 Task: Add an event with the title Staff Training: Customer Service, date '2024/04/08', time 8:50 AM to 10:50 AMand add a description: Staff Training on Customer Service is a comprehensive and interactive program designed to equip employees with the skills, knowledge, and mindset necessary to deliver exceptional customer service experiences. This training focuses on building strong customer relationships, enhancing communication skills, and developing problem-solving abilities to exceed customer expectations._x000D_
_x000D_
, put the event into Yellow category . Add location for the event as: 123 Calle Serrano, Madrid, Spain, logged in from the account softage.1@softage.netand send the event invitation to softage.2@softage.net and softage.3@softage.net. Set a reminder for the event 15 minutes before
Action: Mouse moved to (97, 95)
Screenshot: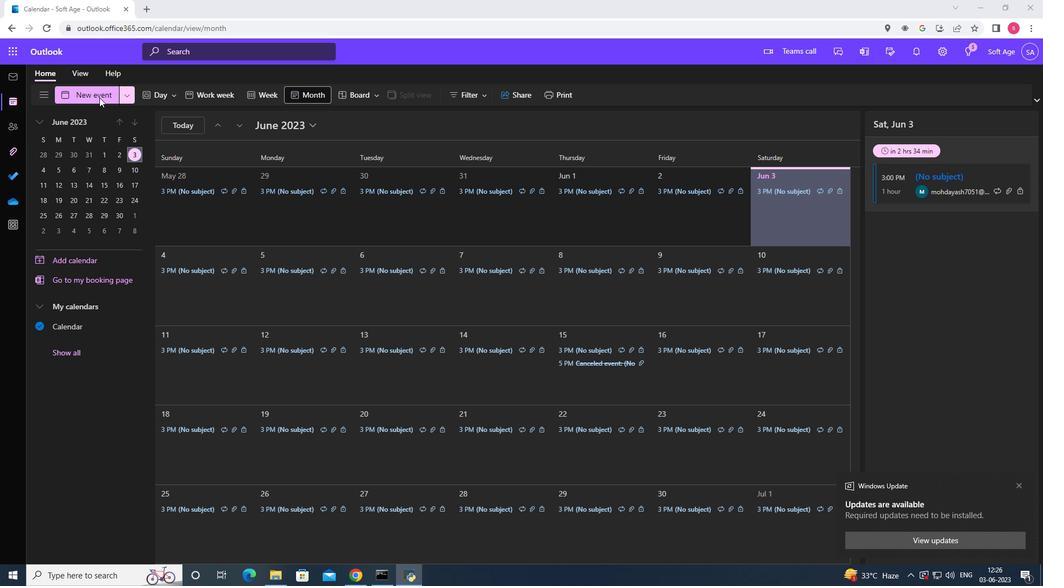 
Action: Mouse pressed left at (97, 95)
Screenshot: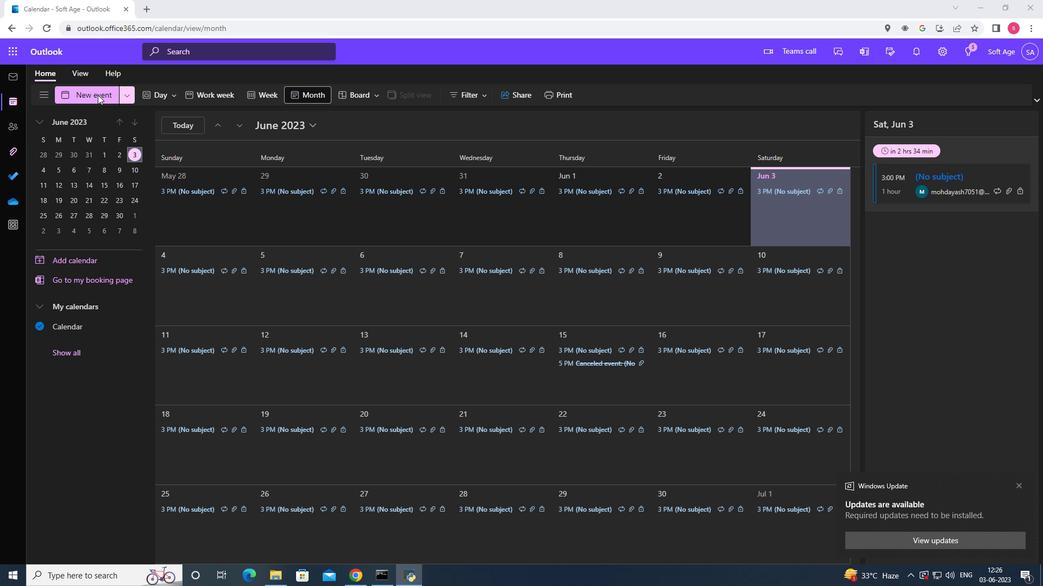 
Action: Mouse moved to (278, 164)
Screenshot: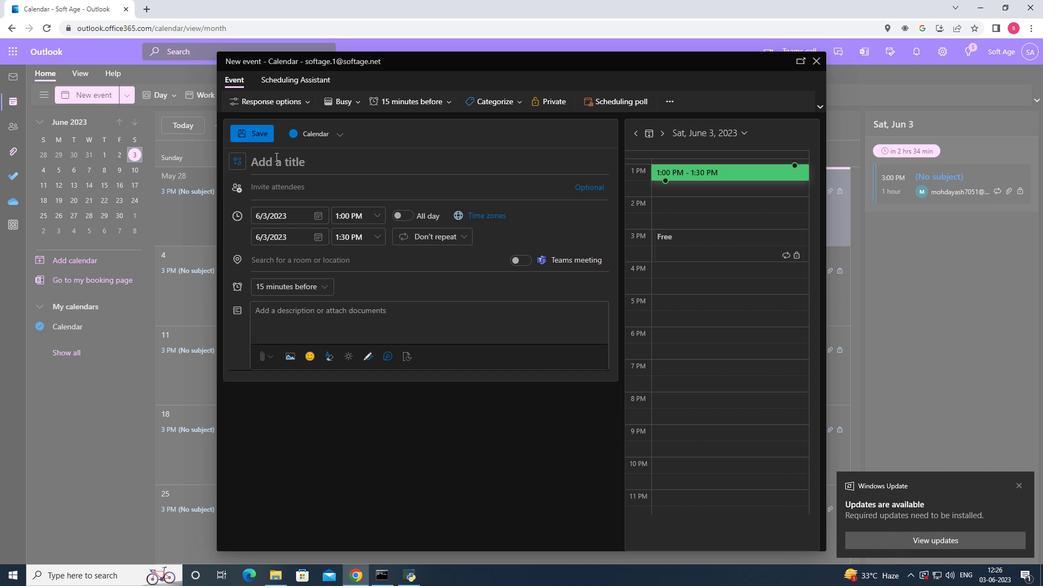 
Action: Mouse pressed left at (278, 164)
Screenshot: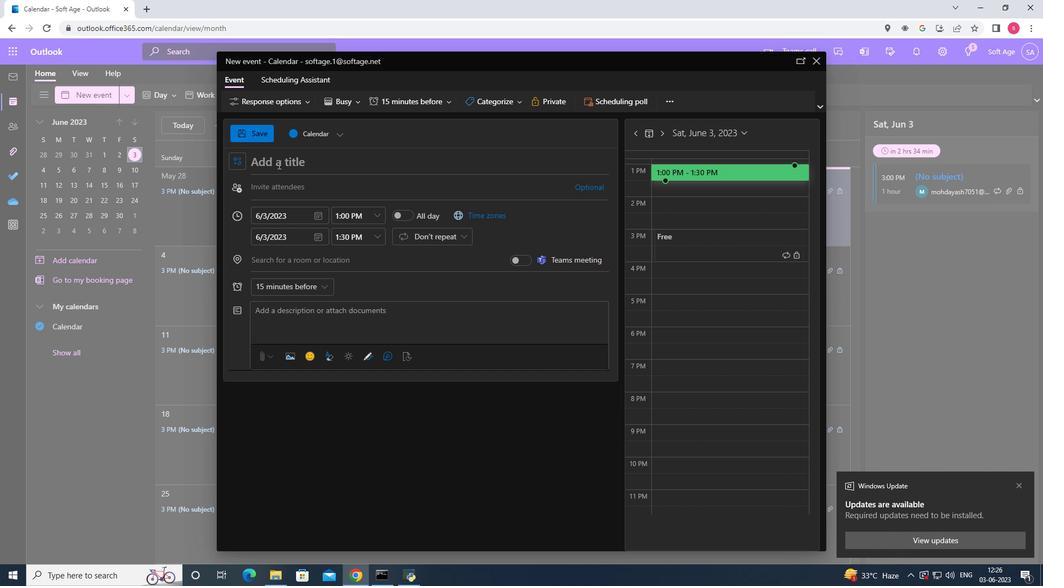 
Action: Mouse moved to (277, 166)
Screenshot: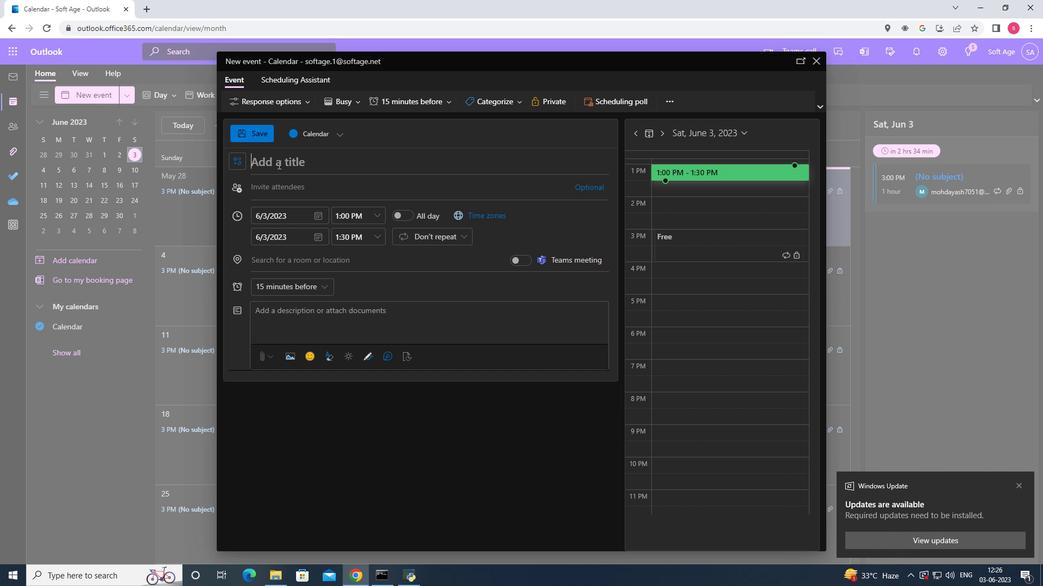 
Action: Key pressed <Key.shift><Key.shift><Key.shift>Staff<Key.space><Key.shift>Training
Screenshot: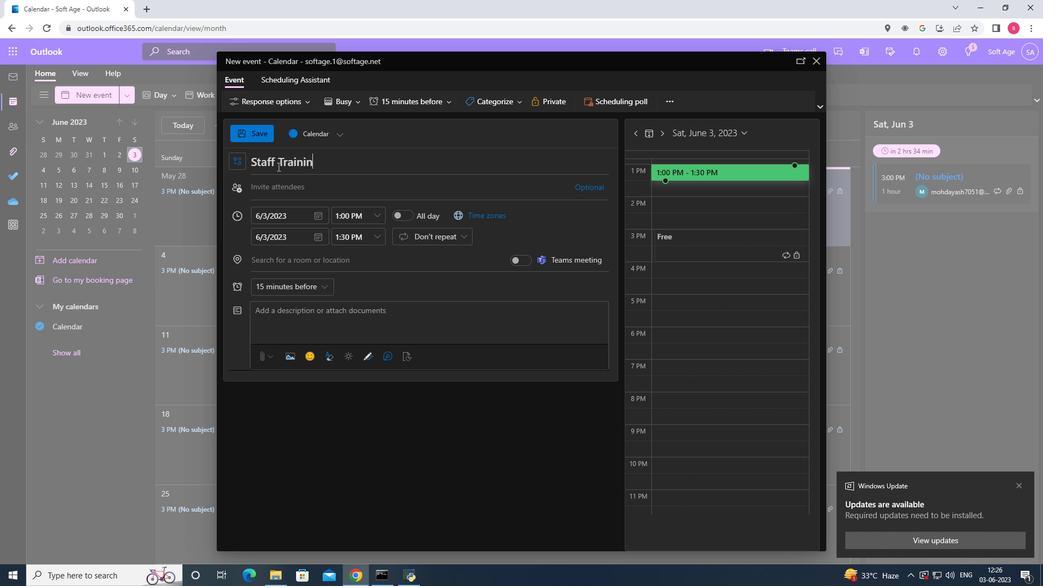 
Action: Mouse moved to (277, 166)
Screenshot: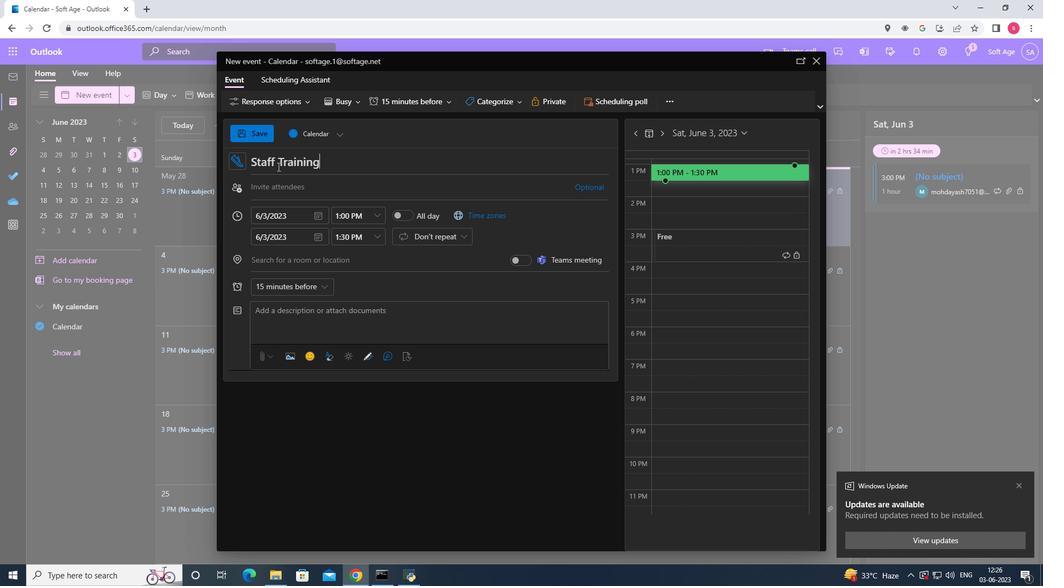 
Action: Key pressed <Key.shift>:<Key.space><Key.shift>Customer<Key.space><Key.shift>service
Screenshot: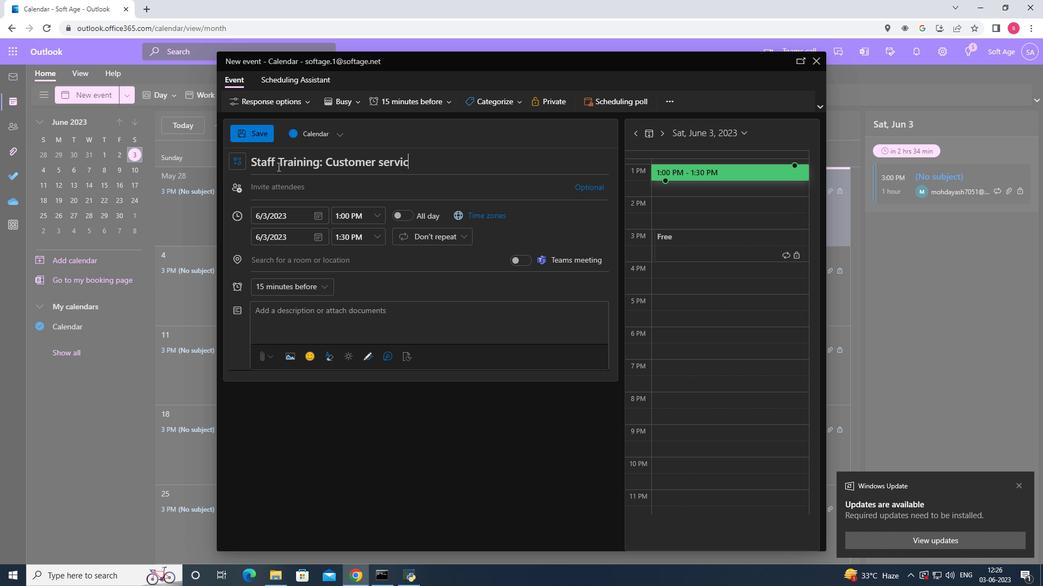 
Action: Mouse moved to (321, 212)
Screenshot: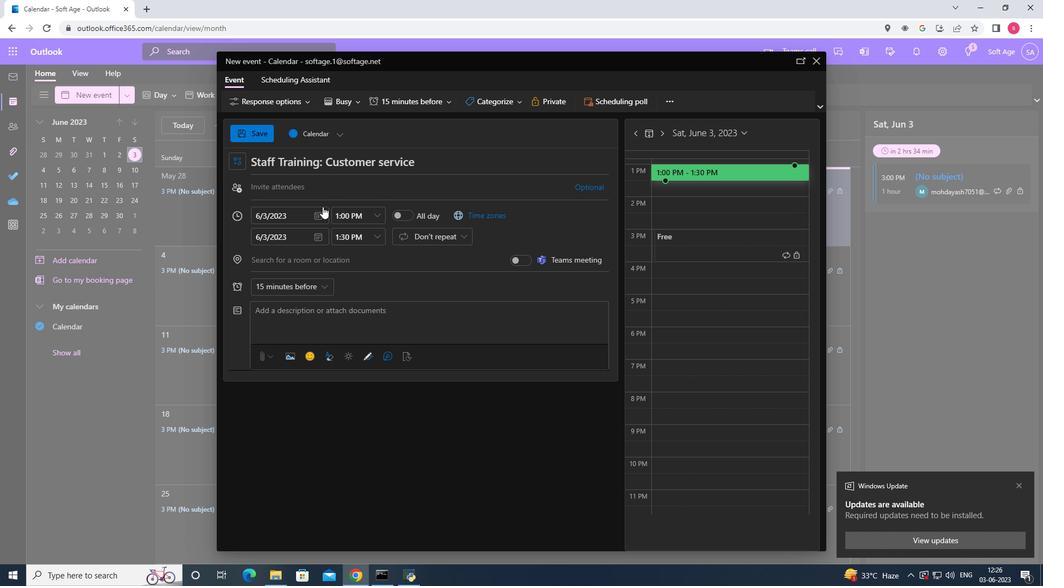 
Action: Mouse pressed left at (321, 212)
Screenshot: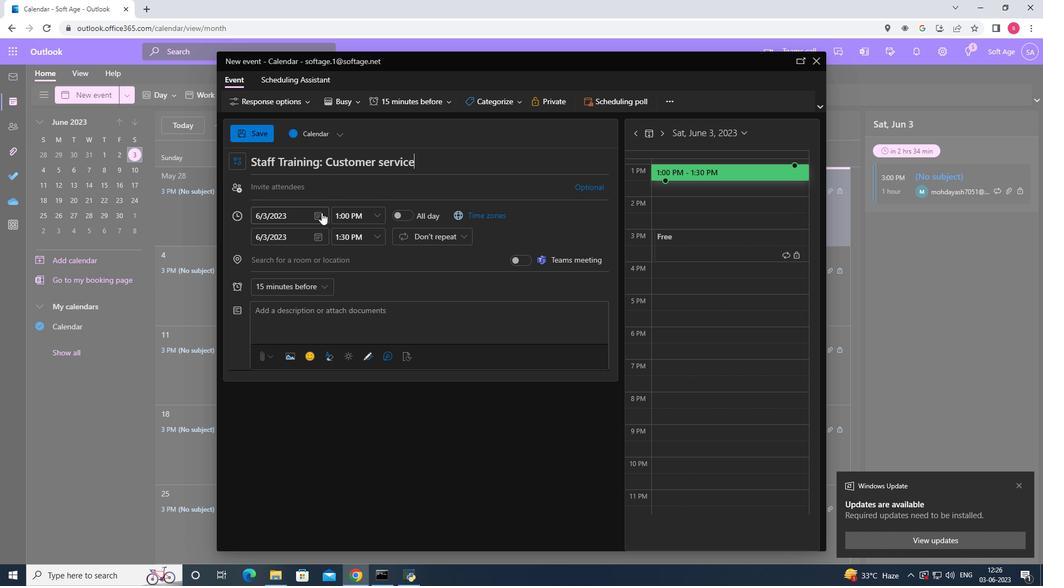 
Action: Mouse moved to (354, 238)
Screenshot: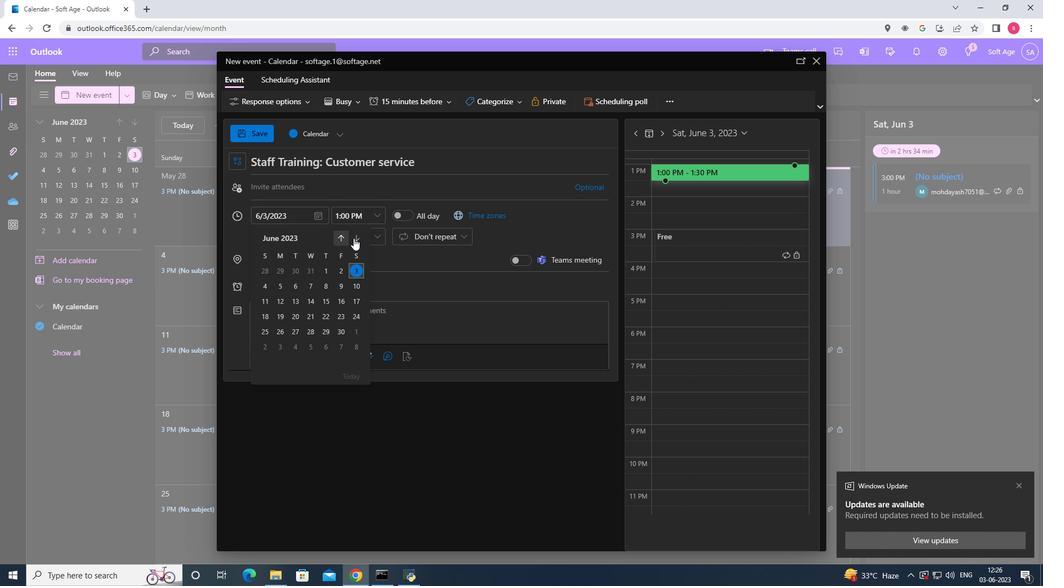 
Action: Mouse pressed left at (354, 238)
Screenshot: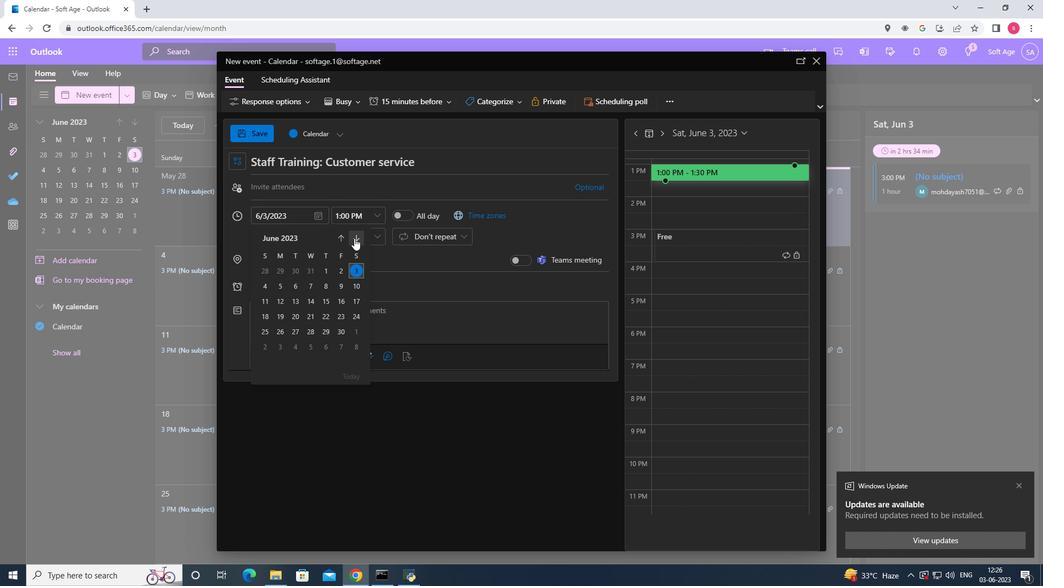 
Action: Mouse pressed left at (354, 238)
Screenshot: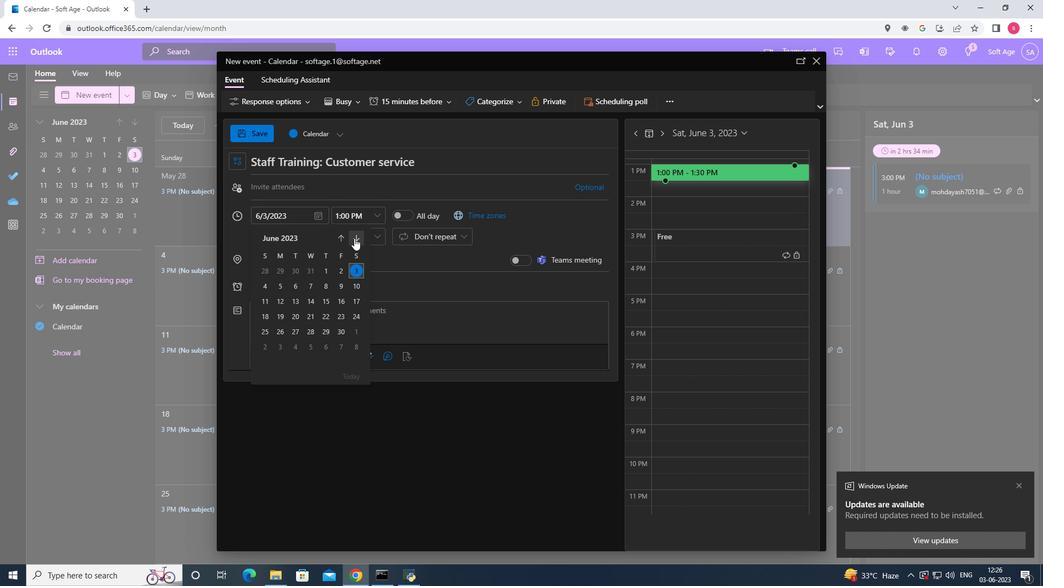 
Action: Mouse pressed left at (354, 238)
Screenshot: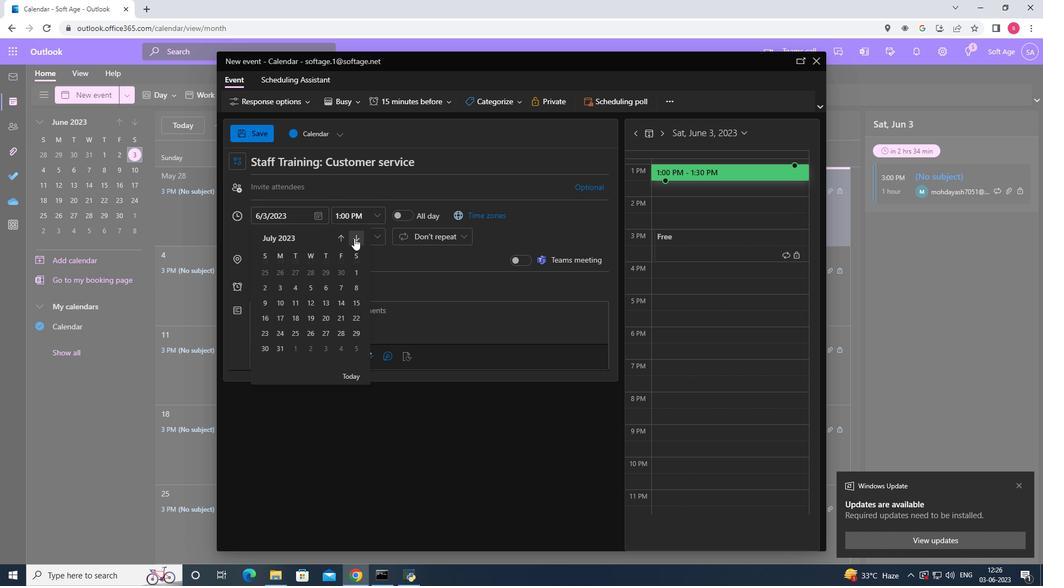 
Action: Mouse moved to (354, 238)
Screenshot: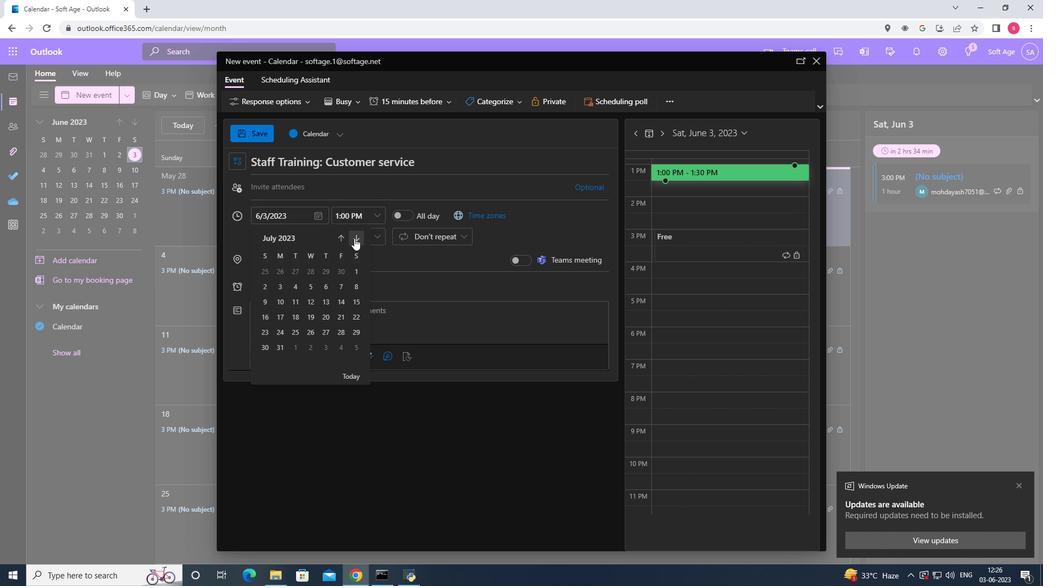 
Action: Mouse pressed left at (354, 238)
Screenshot: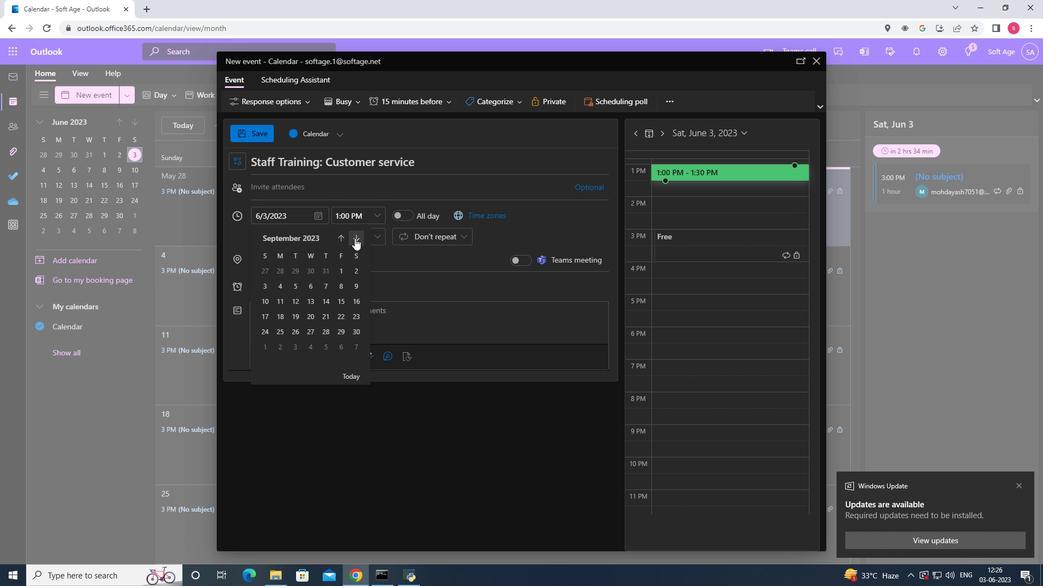 
Action: Mouse pressed left at (354, 238)
Screenshot: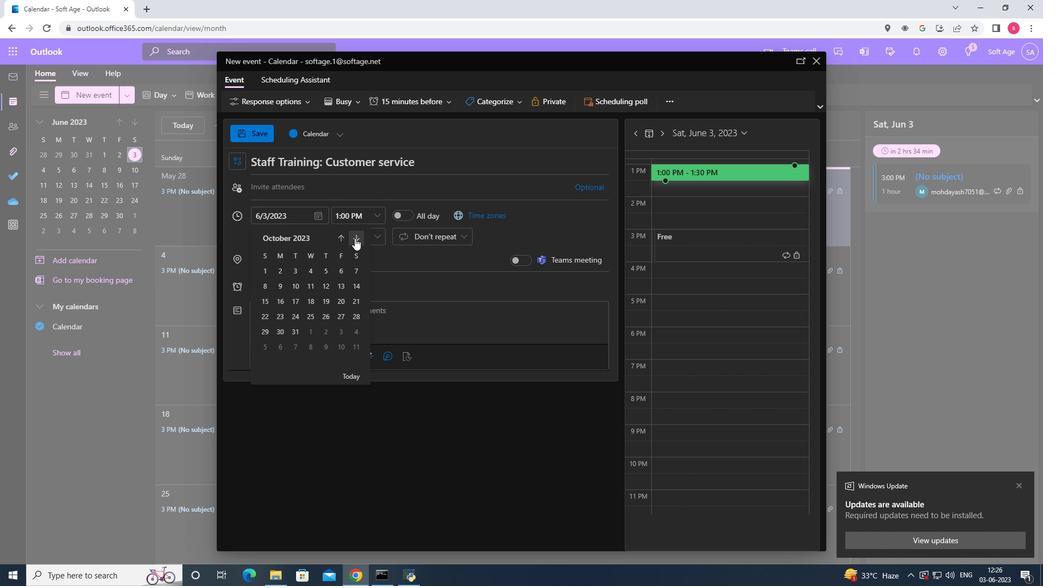 
Action: Mouse pressed left at (354, 238)
Screenshot: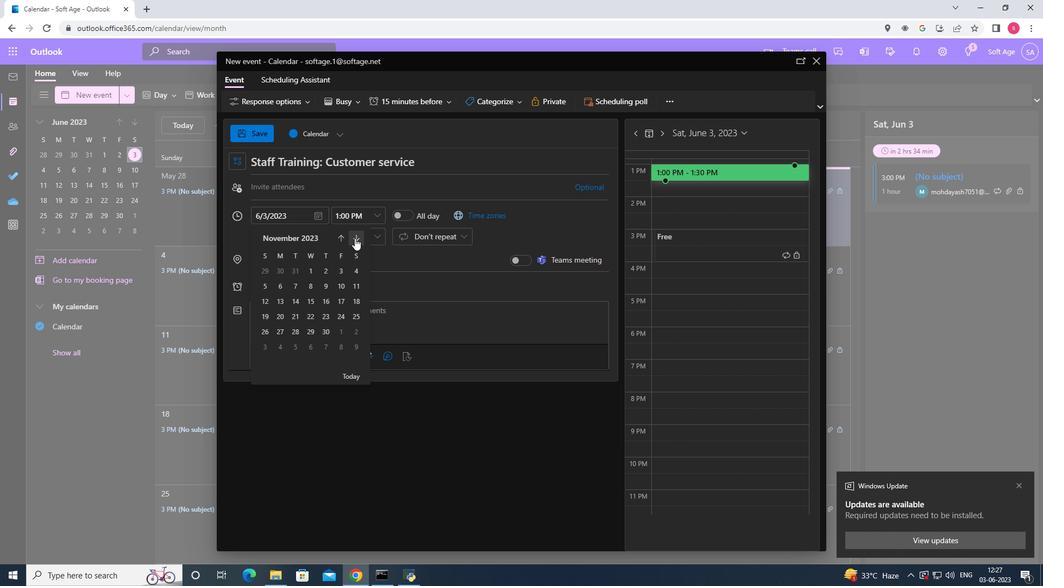 
Action: Mouse pressed left at (354, 238)
Screenshot: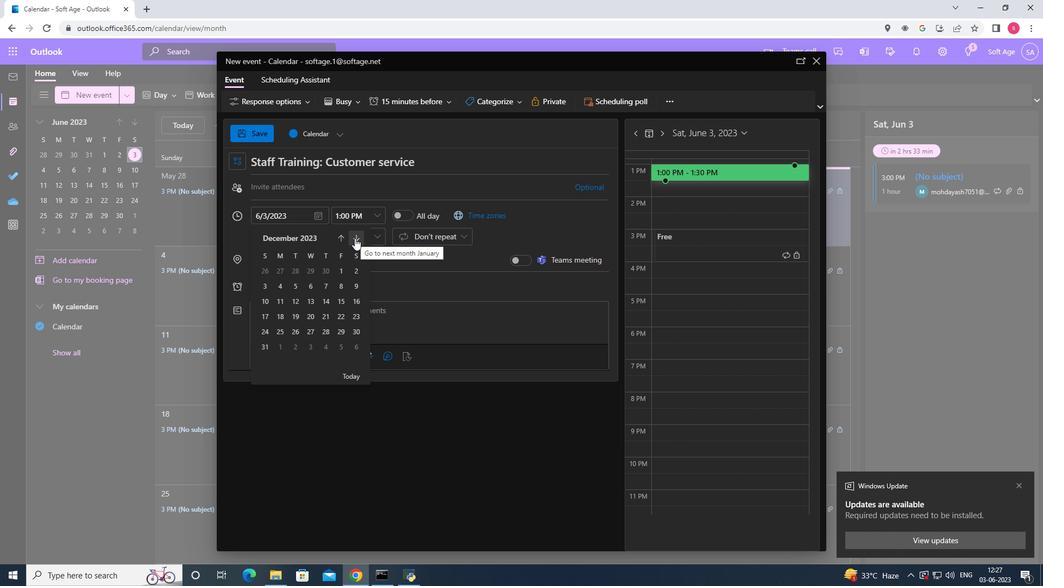 
Action: Mouse pressed left at (354, 238)
Screenshot: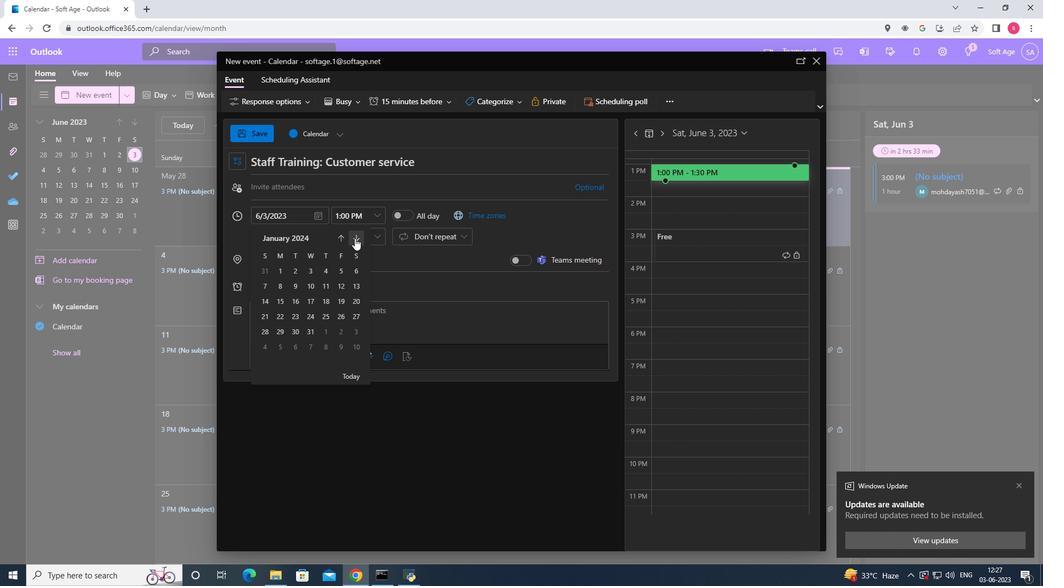 
Action: Mouse pressed left at (354, 238)
Screenshot: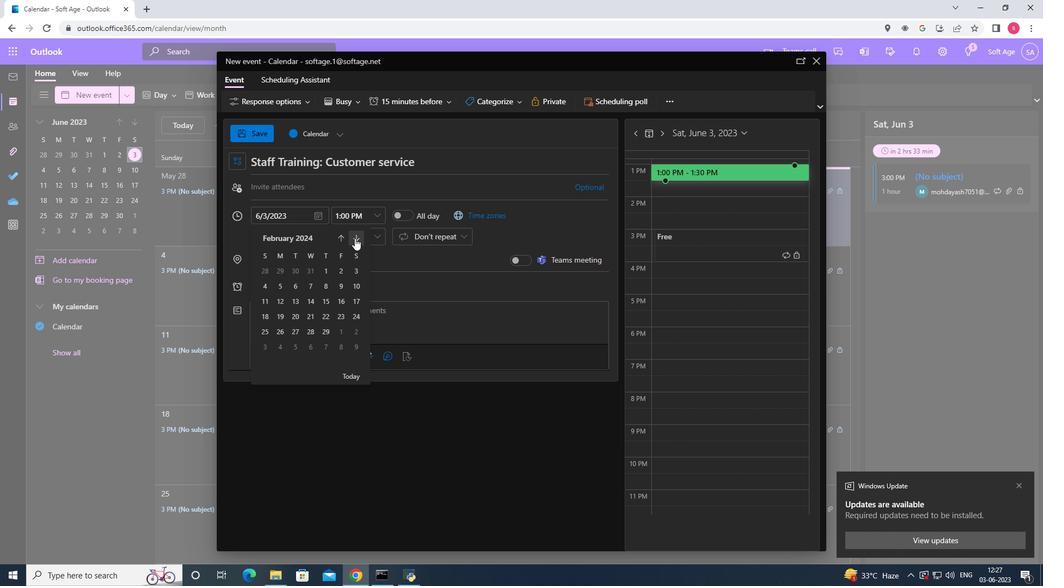 
Action: Mouse pressed left at (354, 238)
Screenshot: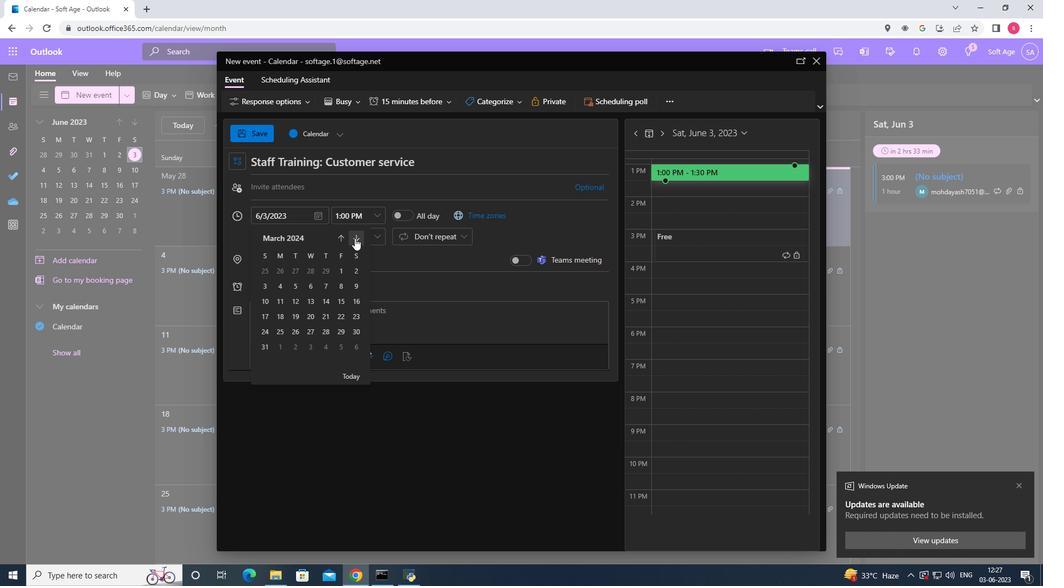 
Action: Mouse moved to (277, 284)
Screenshot: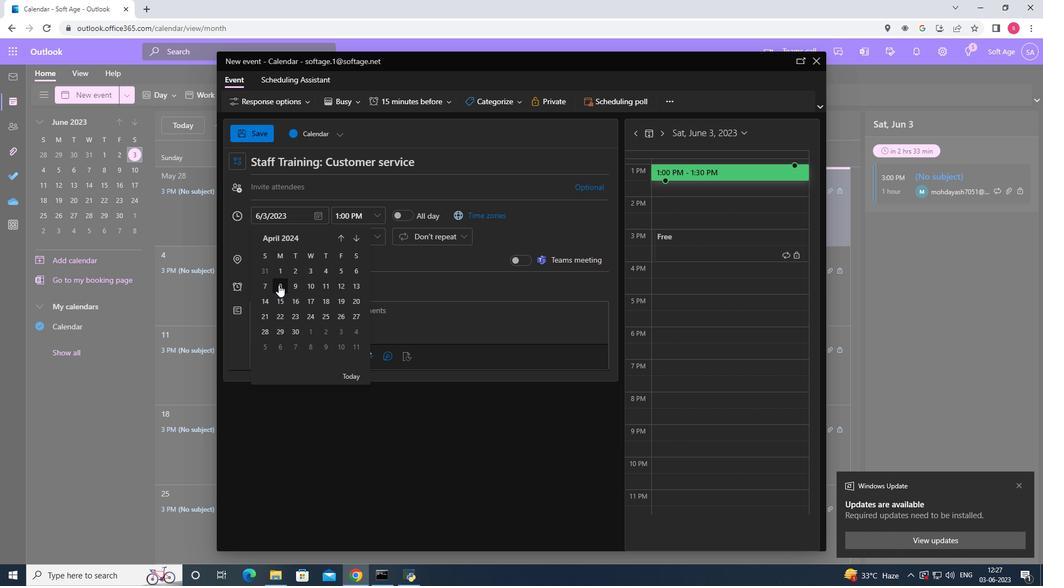 
Action: Mouse pressed left at (277, 284)
Screenshot: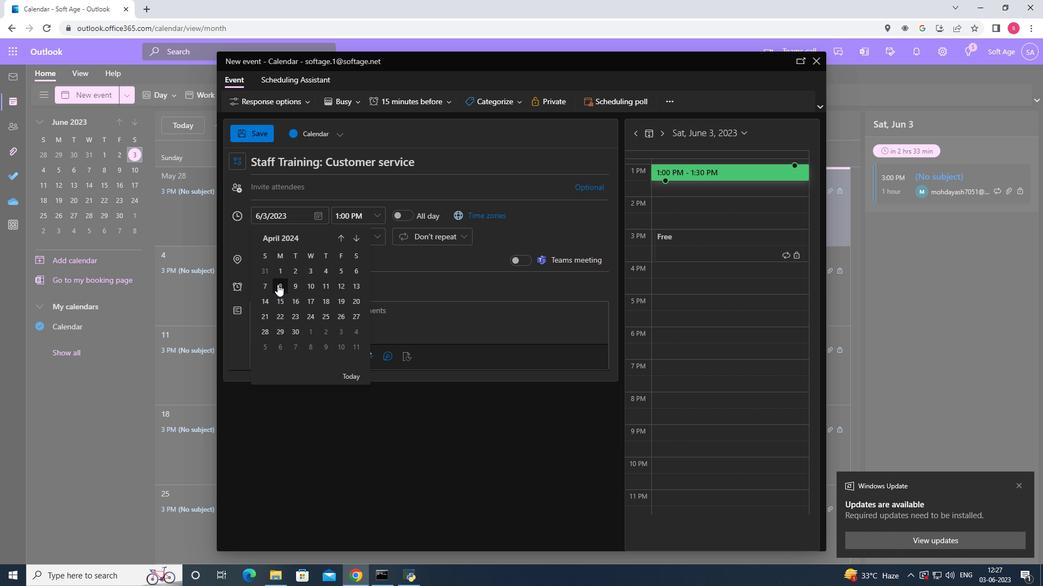 
Action: Mouse moved to (381, 218)
Screenshot: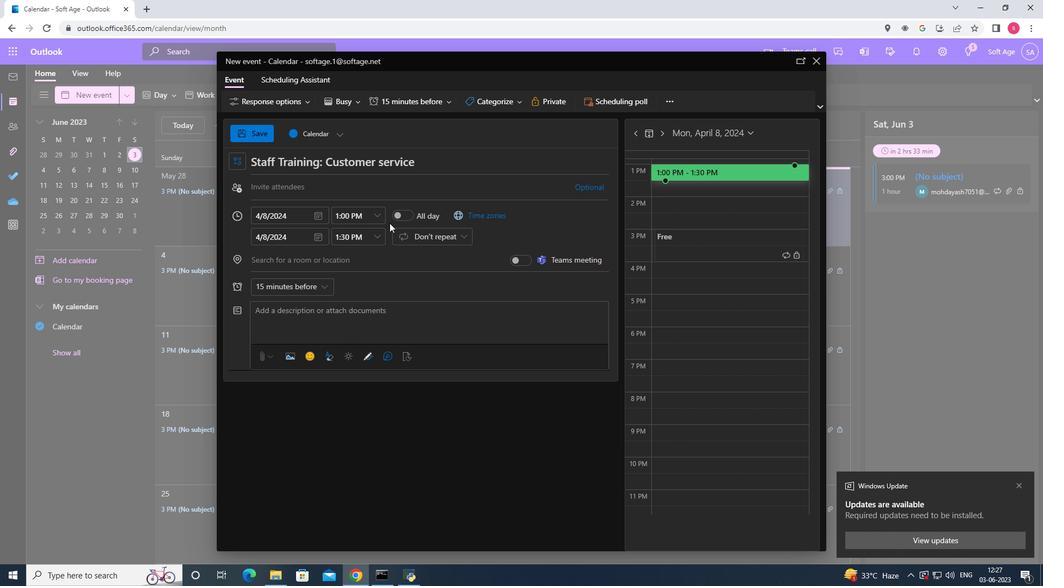 
Action: Mouse pressed left at (381, 218)
Screenshot: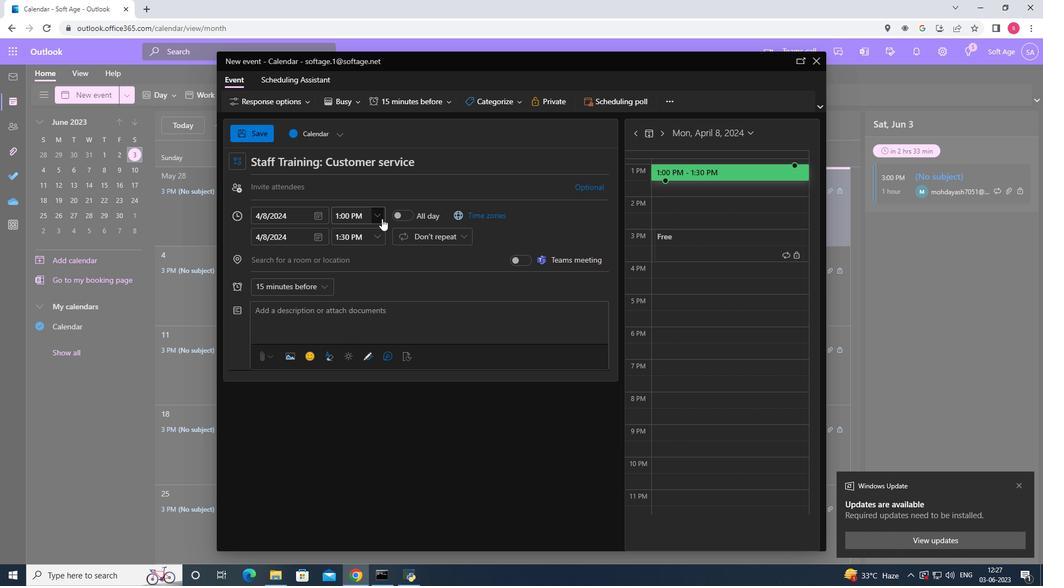 
Action: Mouse moved to (388, 230)
Screenshot: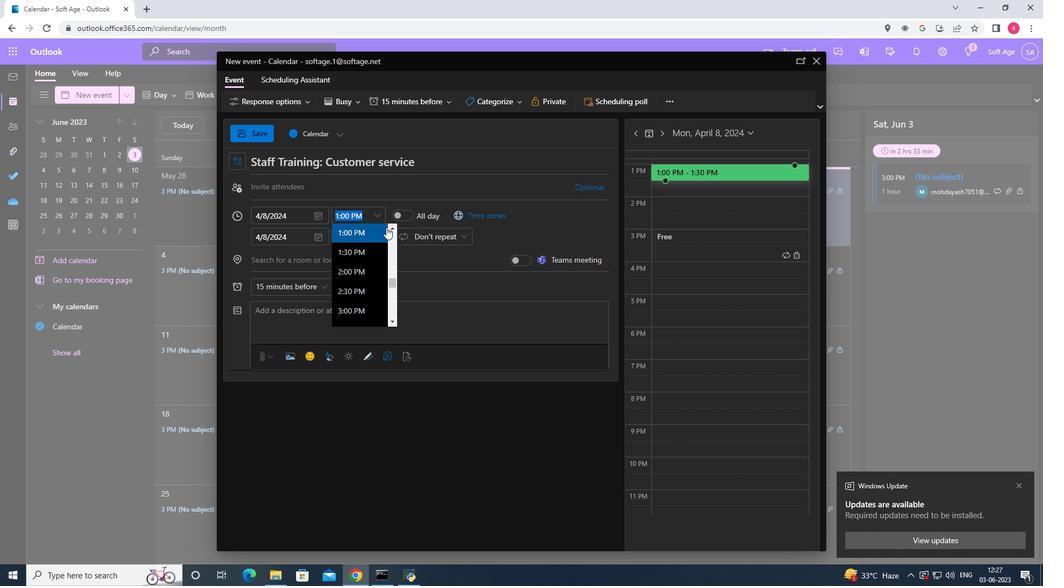 
Action: Mouse pressed left at (388, 230)
Screenshot: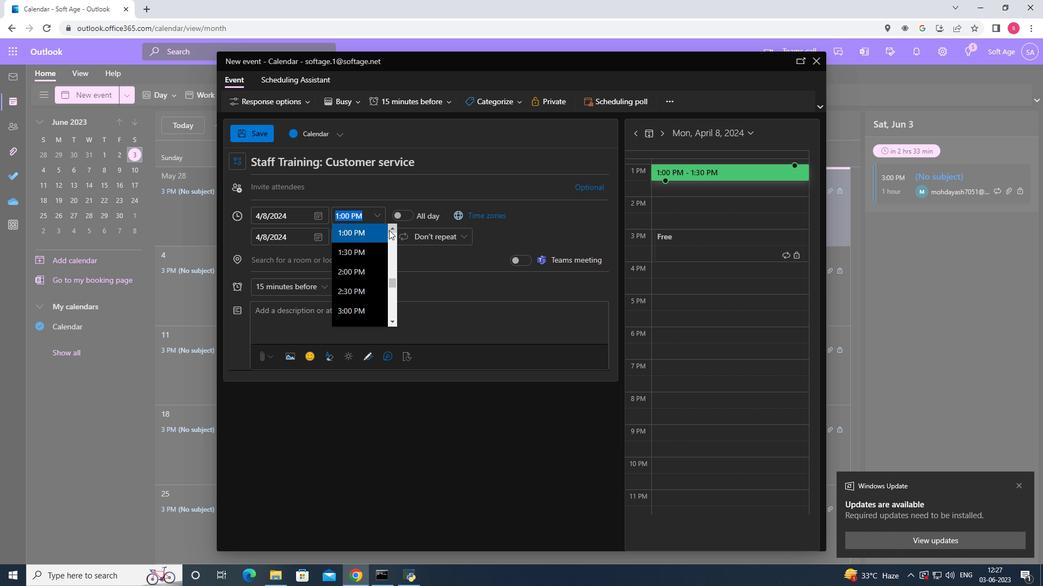 
Action: Mouse pressed left at (388, 230)
Screenshot: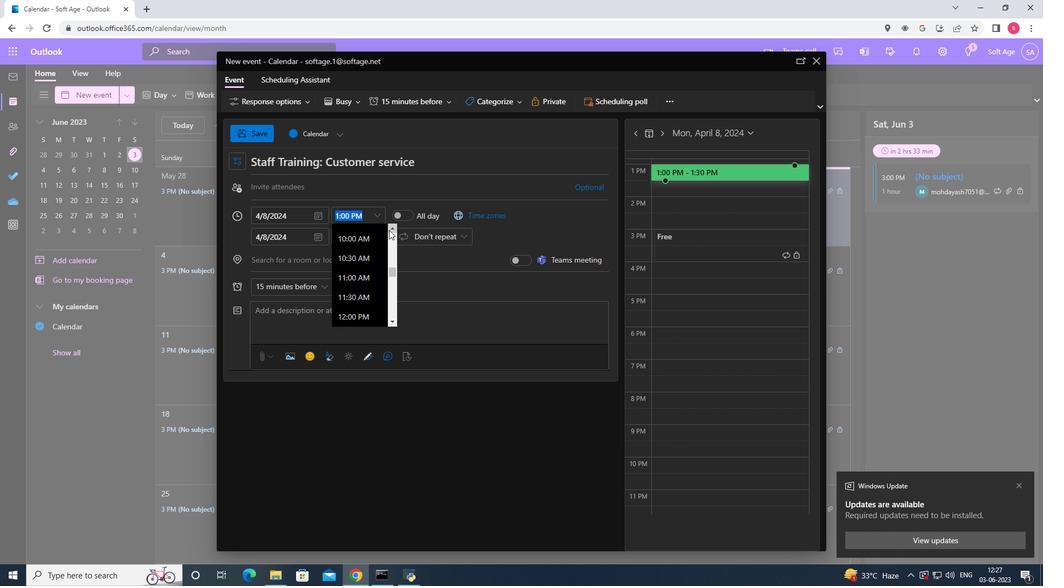 
Action: Mouse moved to (340, 271)
Screenshot: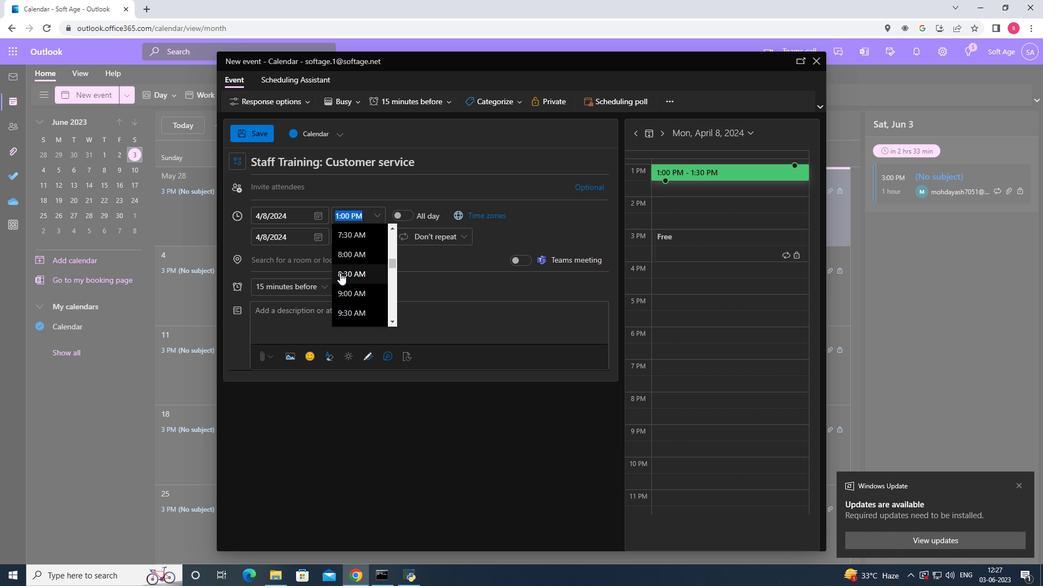 
Action: Mouse pressed left at (340, 271)
Screenshot: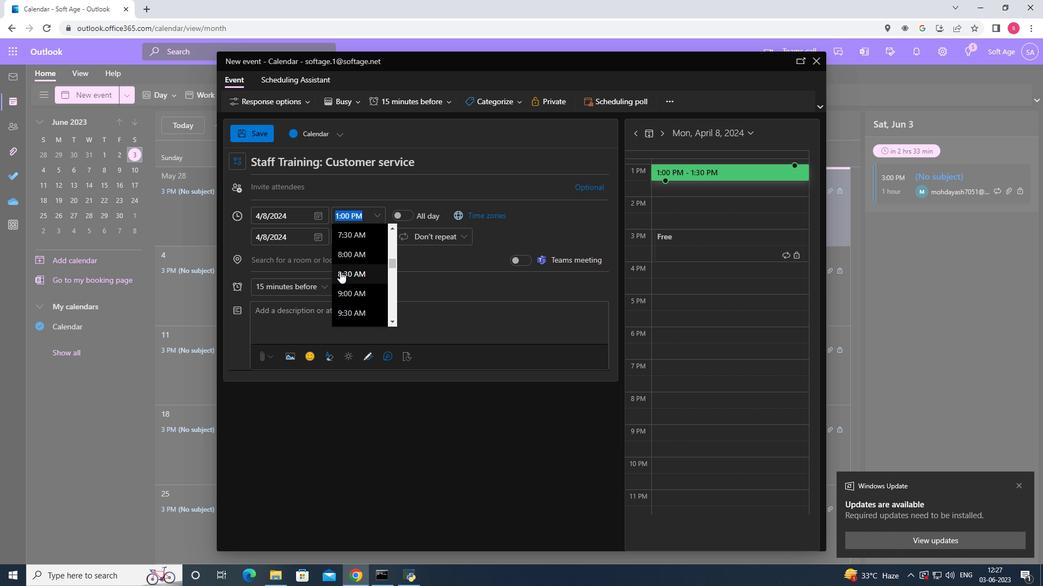 
Action: Mouse moved to (343, 218)
Screenshot: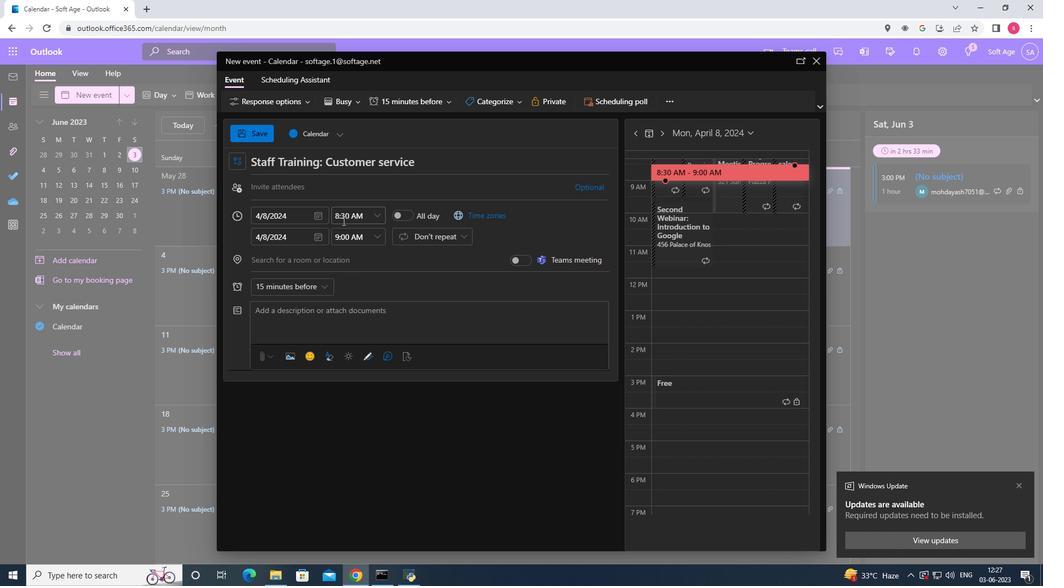 
Action: Mouse pressed left at (343, 218)
Screenshot: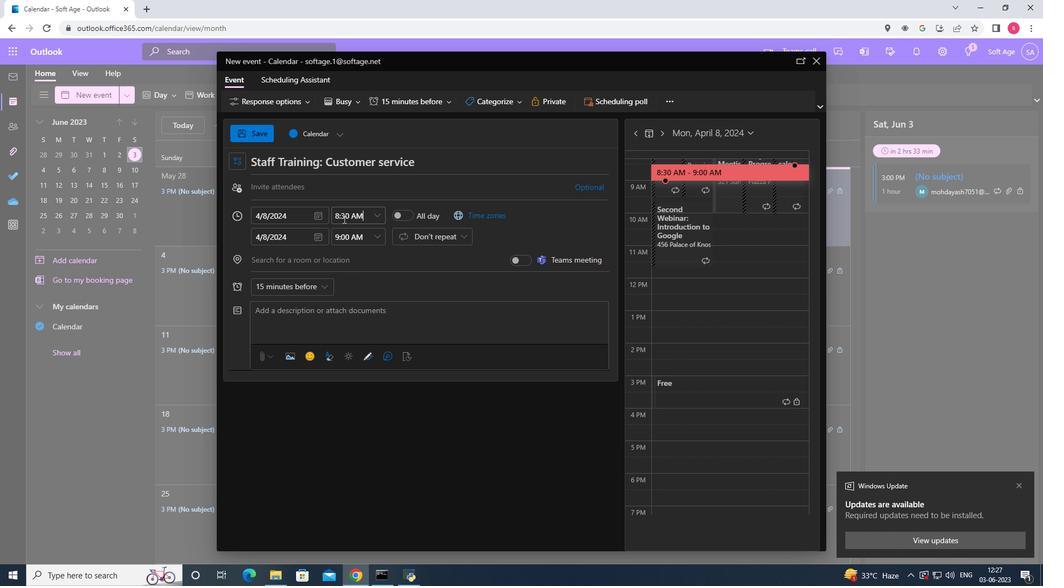 
Action: Key pressed <Key.backspace>6<Key.backspace>5
Screenshot: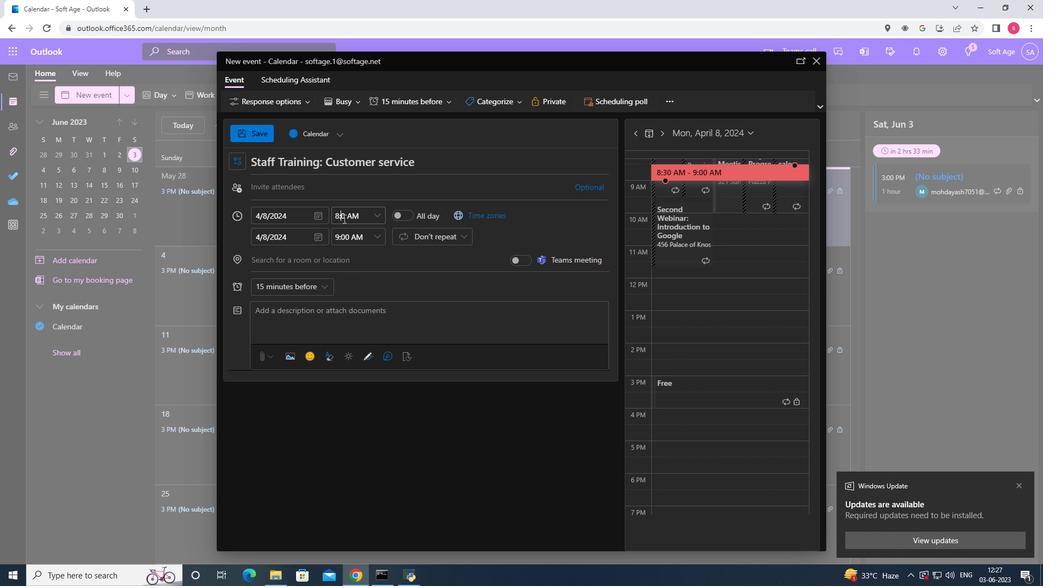 
Action: Mouse moved to (374, 237)
Screenshot: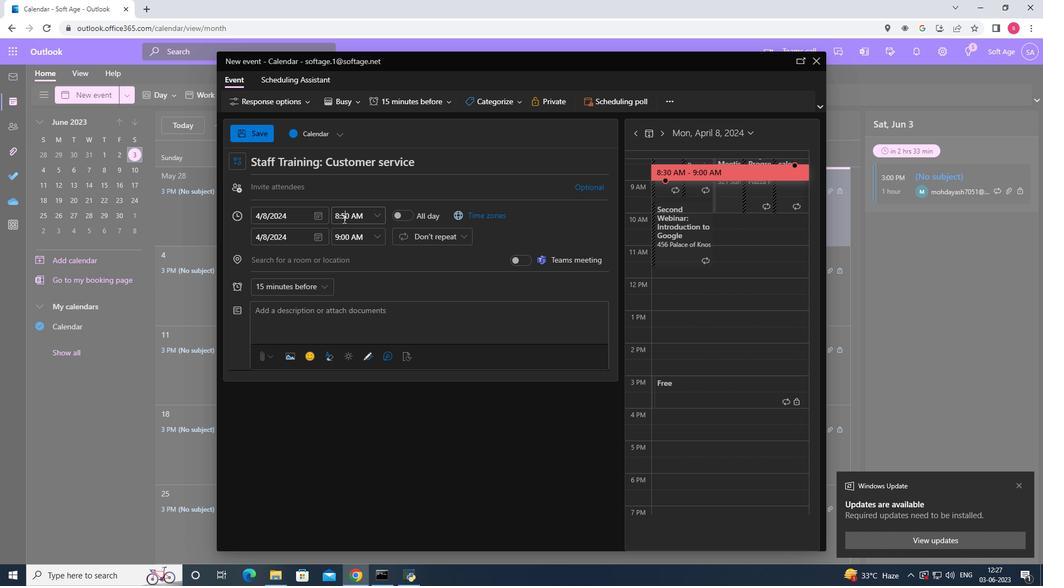 
Action: Mouse pressed left at (374, 237)
Screenshot: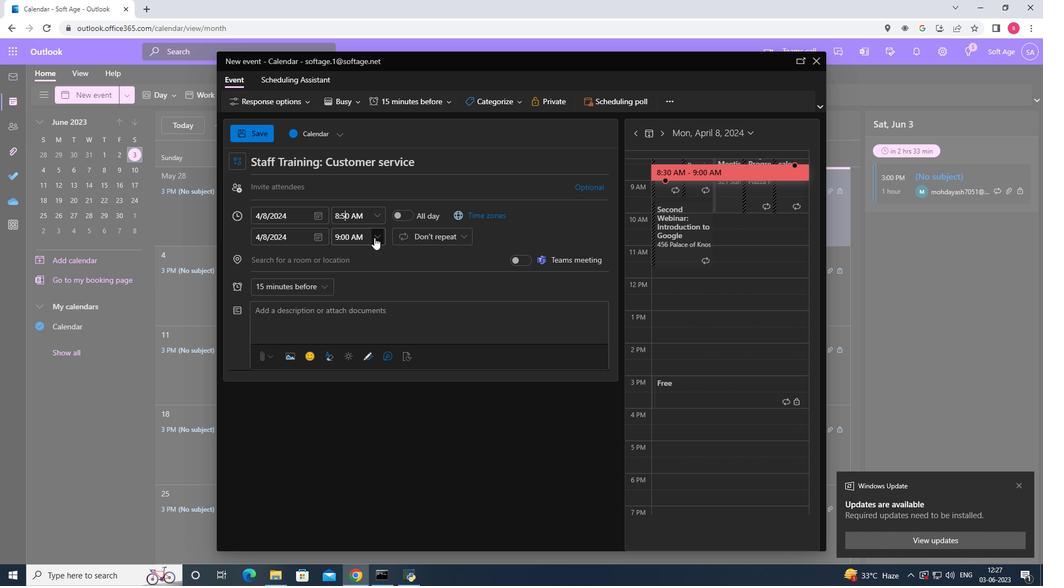 
Action: Mouse moved to (373, 311)
Screenshot: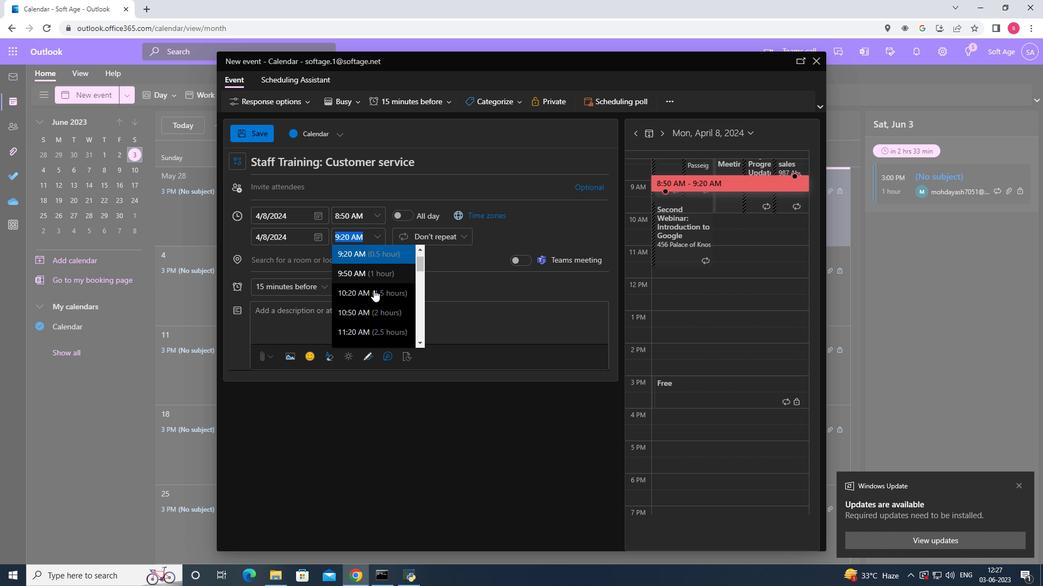 
Action: Mouse pressed left at (373, 311)
Screenshot: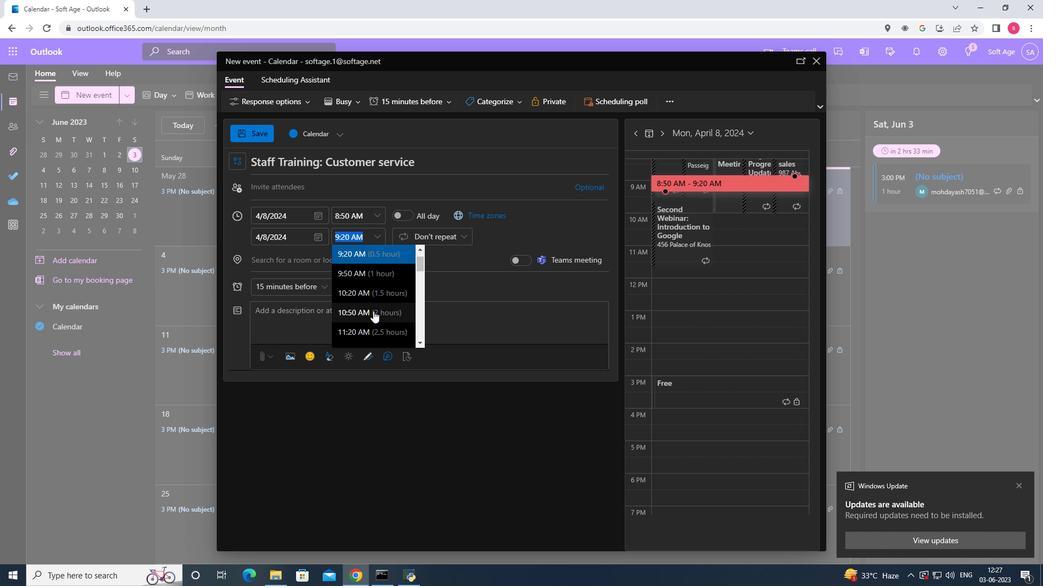 
Action: Mouse moved to (296, 316)
Screenshot: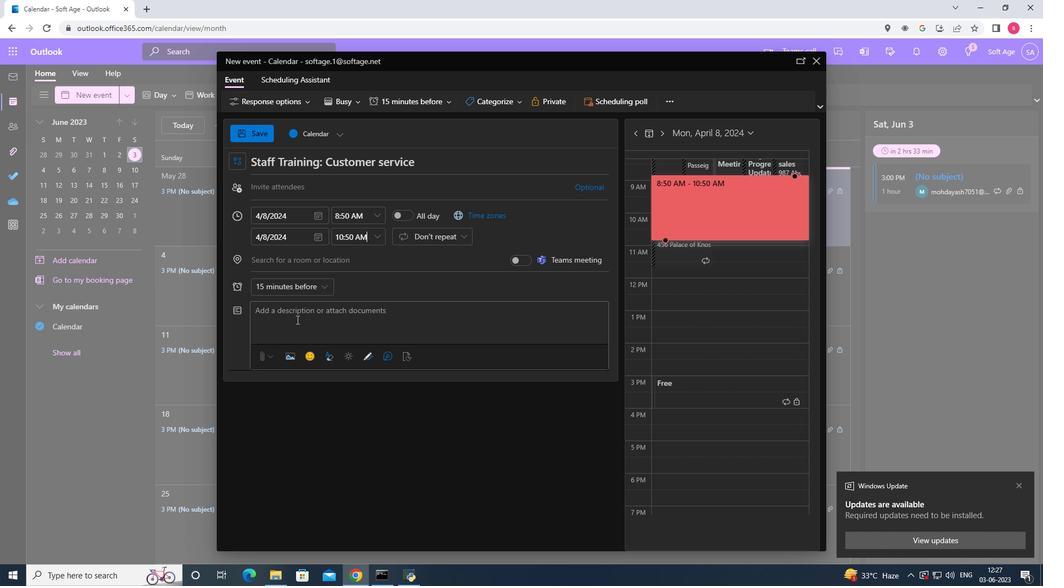 
Action: Mouse pressed left at (296, 316)
Screenshot: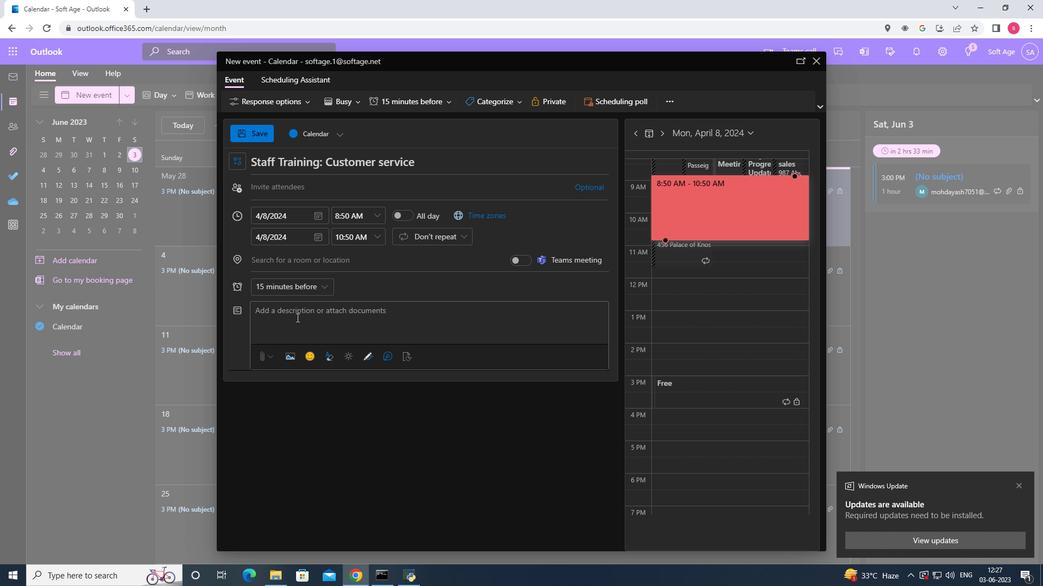 
Action: Key pressed <Key.shift><Key.shift><Key.shift><Key.shift><Key.shift><Key.shift><Key.shift><Key.shift><Key.shift><Key.shift><Key.shift>Staff<Key.space><Key.shift>Training<Key.space>on<Key.space><Key.shift><Key.shift><Key.shift><Key.shift><Key.shift>Customer<Key.space><Key.shift>service<Key.space>is<Key.space><Key.shift><Key.shift><Key.shift><Key.shift><Key.shift><Key.shift>a<Key.space>comprehensive<Key.space>and<Key.space>interactive<Key.space>program<Key.space>designed<Key.space>to<Key.space>q<Key.backspace>equip<Key.space>employes<Key.backspace>es<Key.space>with<Key.space>the<Key.space>skills,<Key.space>knoe<Key.backspace>wledge,<Key.space>and<Key.space>mindset<Key.space>necessary<Key.space>to<Key.space>deliver<Key.space>exceptional<Key.space>customer<Key.space>service<Key.space>exo<Key.backspace>periences<Key.space><Key.backspace>.<Key.space>this<Key.space>training<Key.space>focuses<Key.space>on<Key.space>building<Key.space>strong<Key.space>customer<Key.space>relationships,<Key.space>enhancing<Key.space>communication<Key.space>skills,<Key.space>and<Key.space>developing<Key.space>problem-solving<Key.space>abilities<Key.space>to<Key.space>exceed<Key.space>customer<Key.space>expectations.
Screenshot: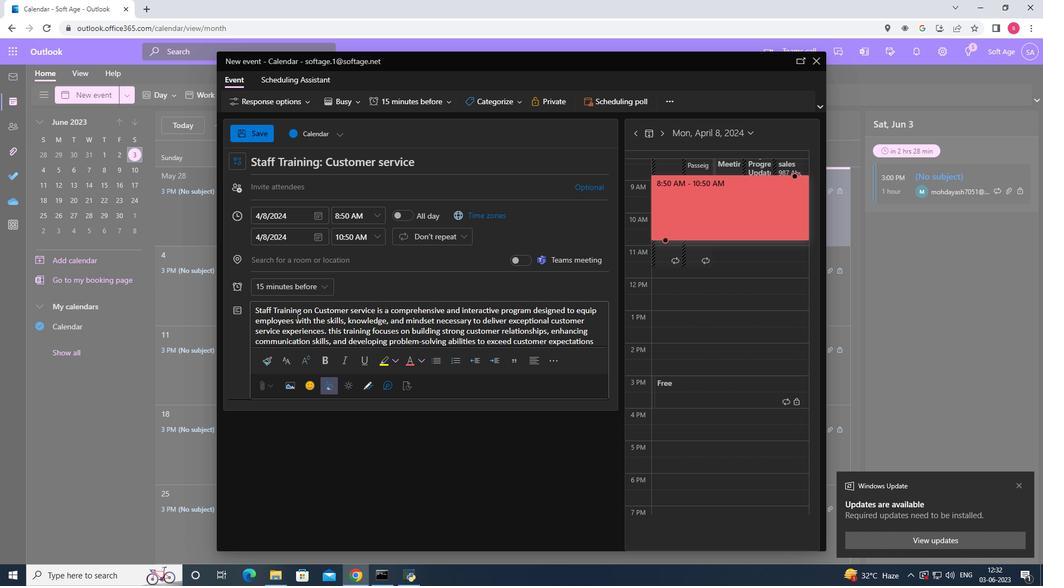 
Action: Mouse moved to (507, 105)
Screenshot: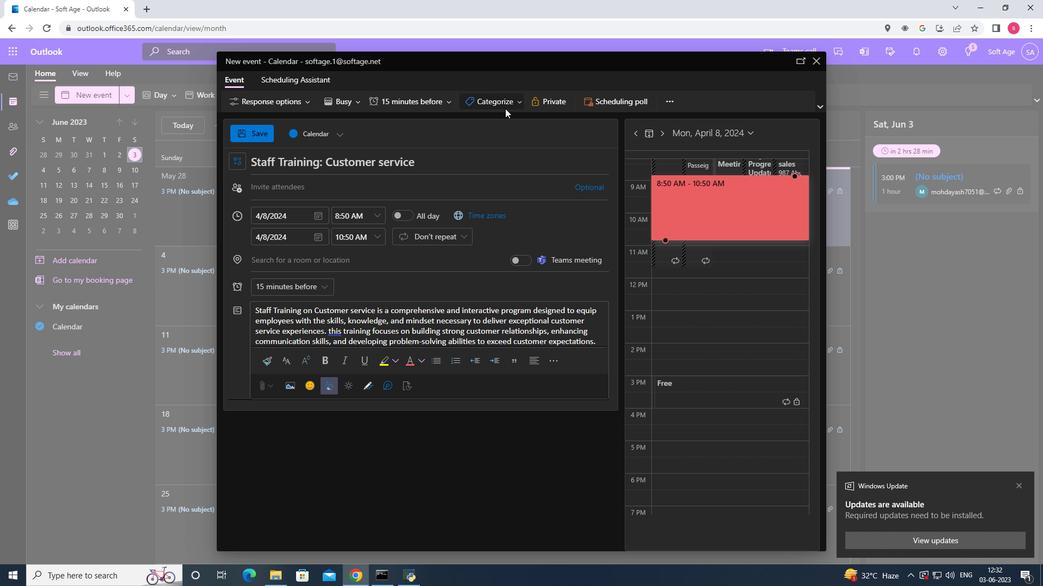
Action: Mouse pressed left at (507, 105)
Screenshot: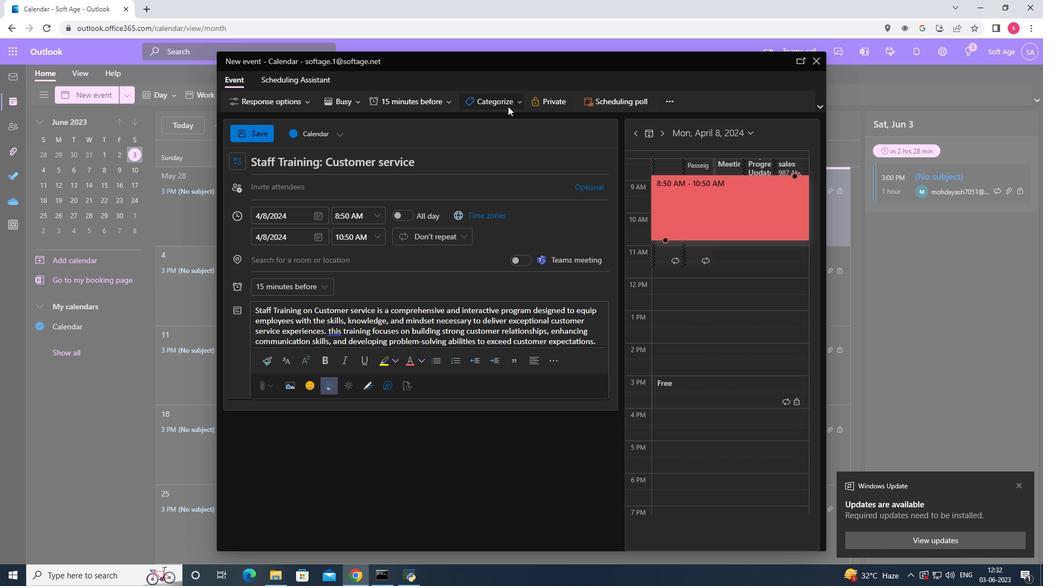 
Action: Mouse moved to (503, 207)
Screenshot: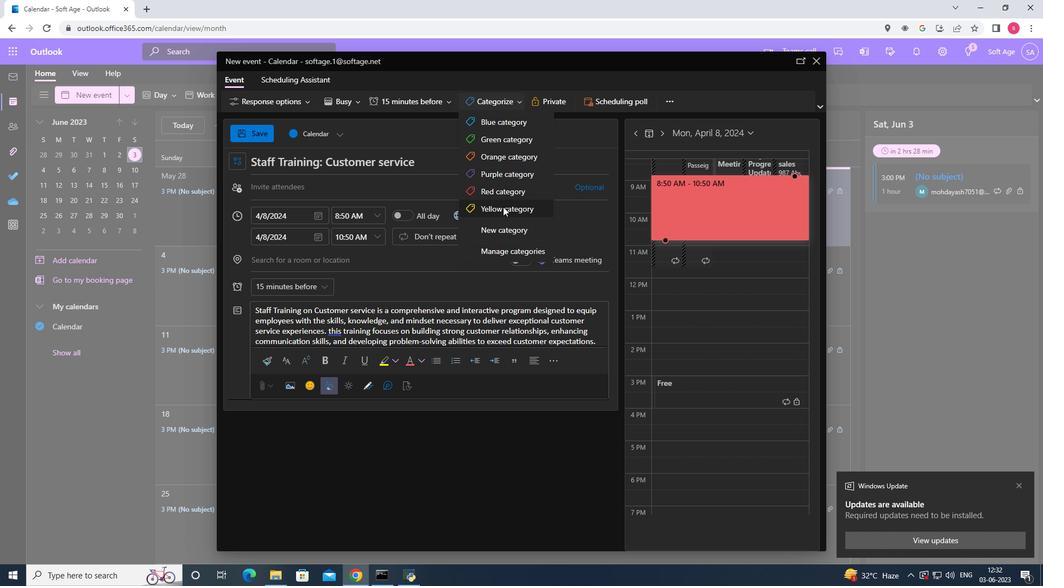 
Action: Mouse pressed left at (503, 207)
Screenshot: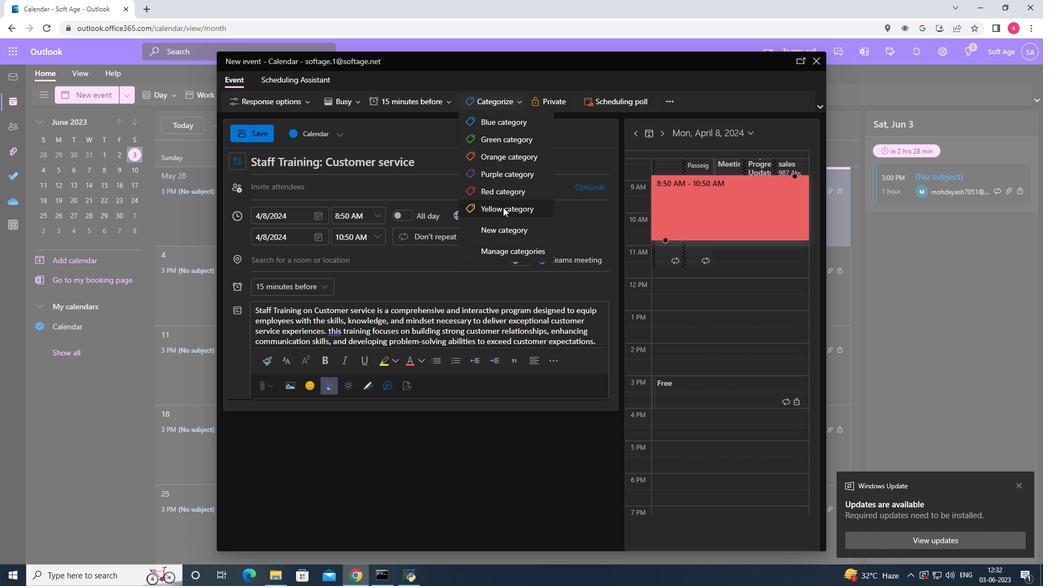 
Action: Mouse moved to (376, 256)
Screenshot: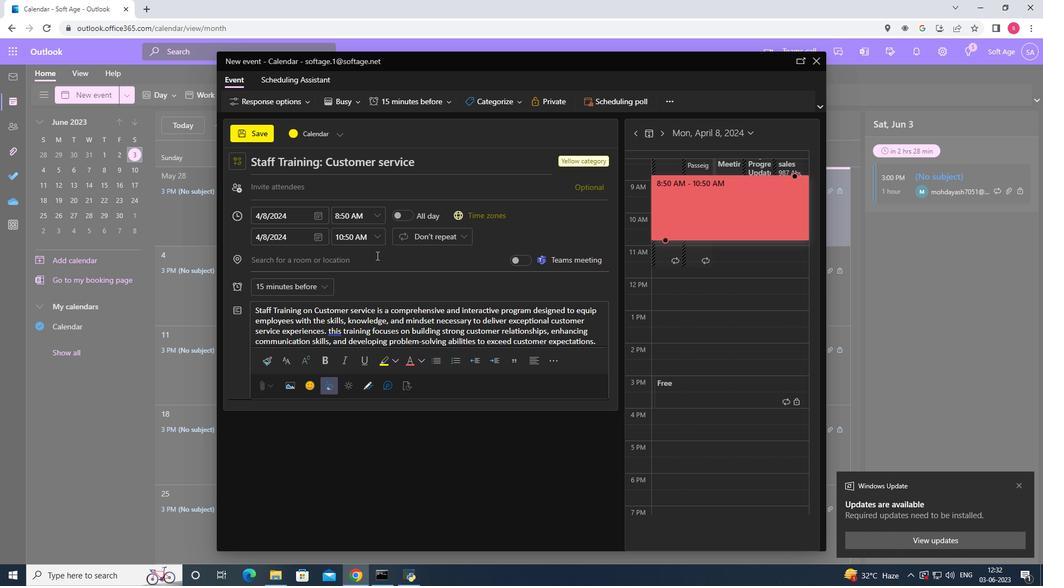 
Action: Mouse pressed left at (376, 256)
Screenshot: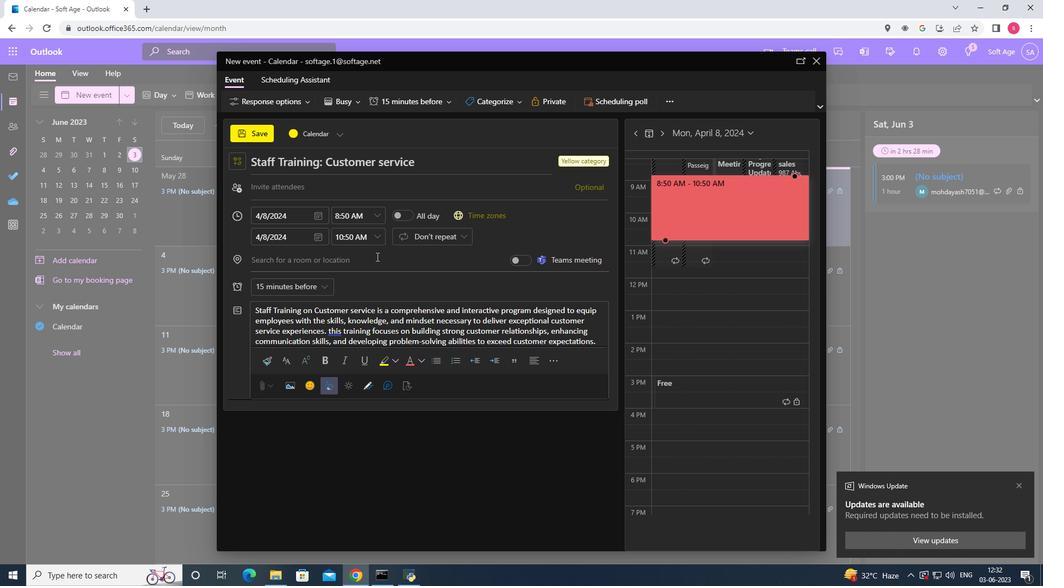
Action: Key pressed 123<Key.space><Key.shift>Calle<Key.space><Key.shift>Serrano,<Key.space><Key.shift><Key.shift><Key.shift>Madrid,<Key.space><Key.shift>Spain
Screenshot: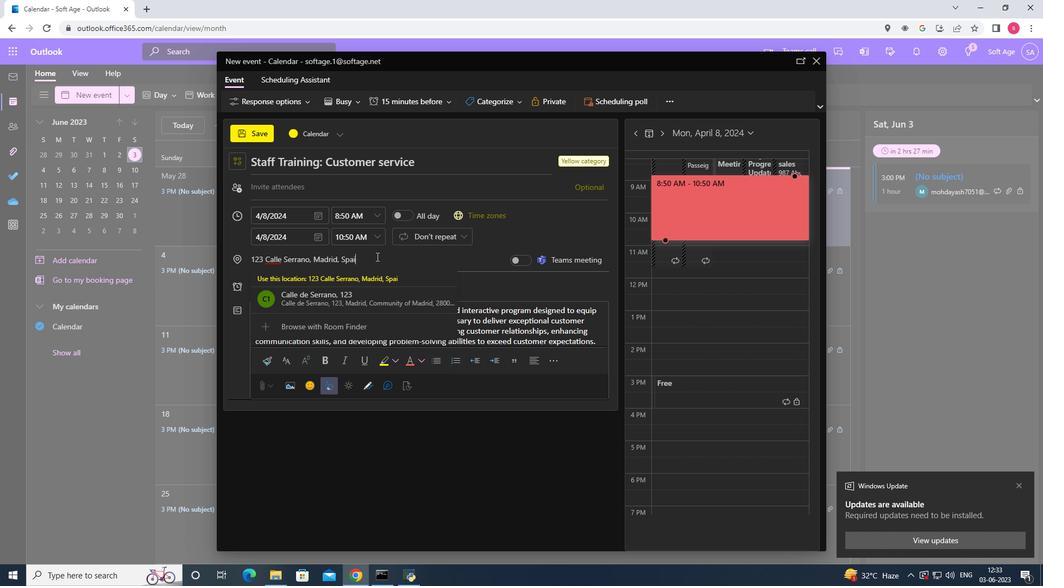 
Action: Mouse moved to (373, 274)
Screenshot: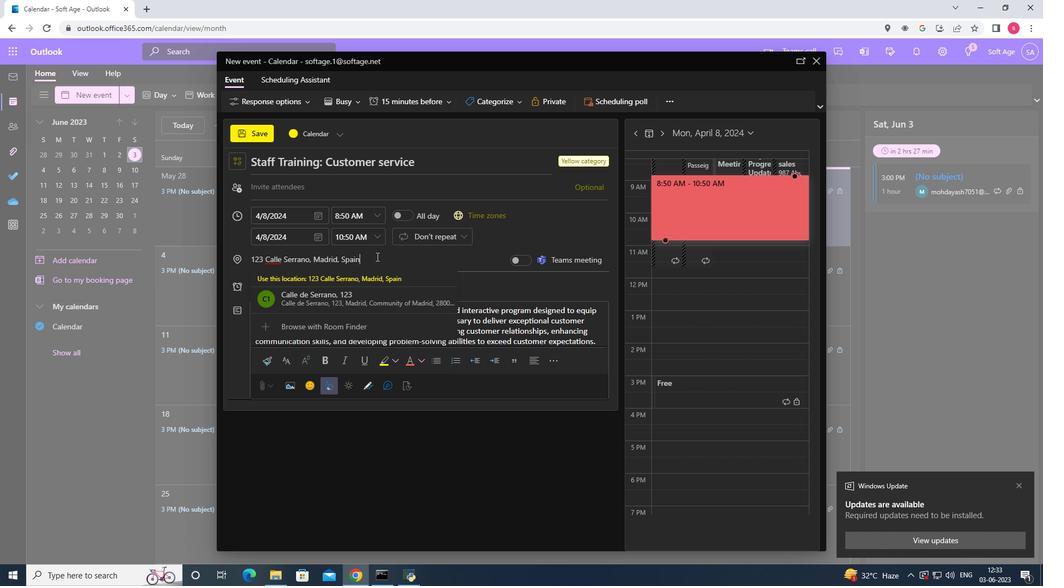 
Action: Mouse pressed left at (373, 274)
Screenshot: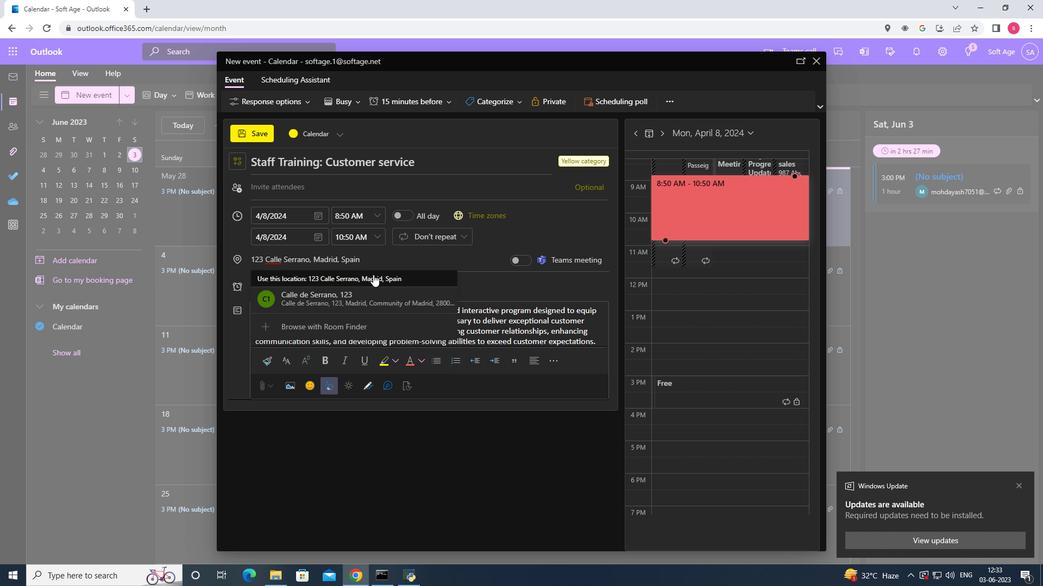 
Action: Mouse moved to (316, 191)
Screenshot: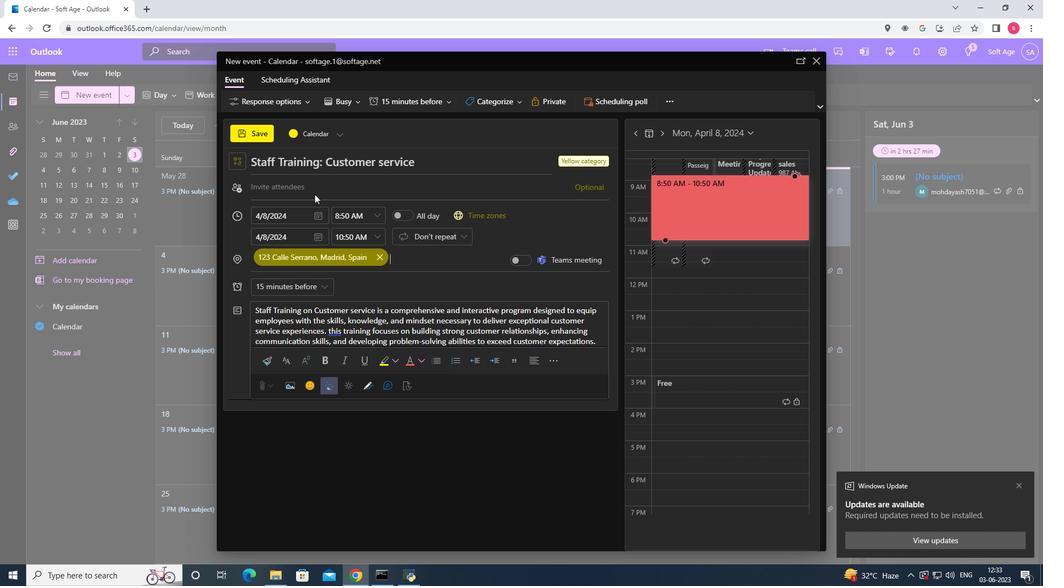 
Action: Mouse pressed left at (316, 191)
Screenshot: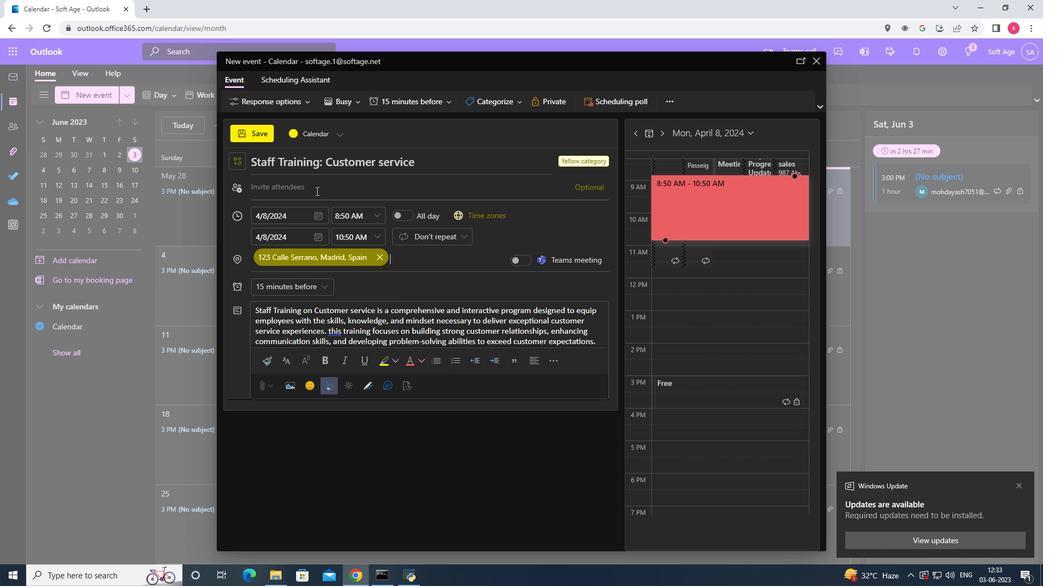 
Action: Key pressed softage.2<Key.shift>@
Screenshot: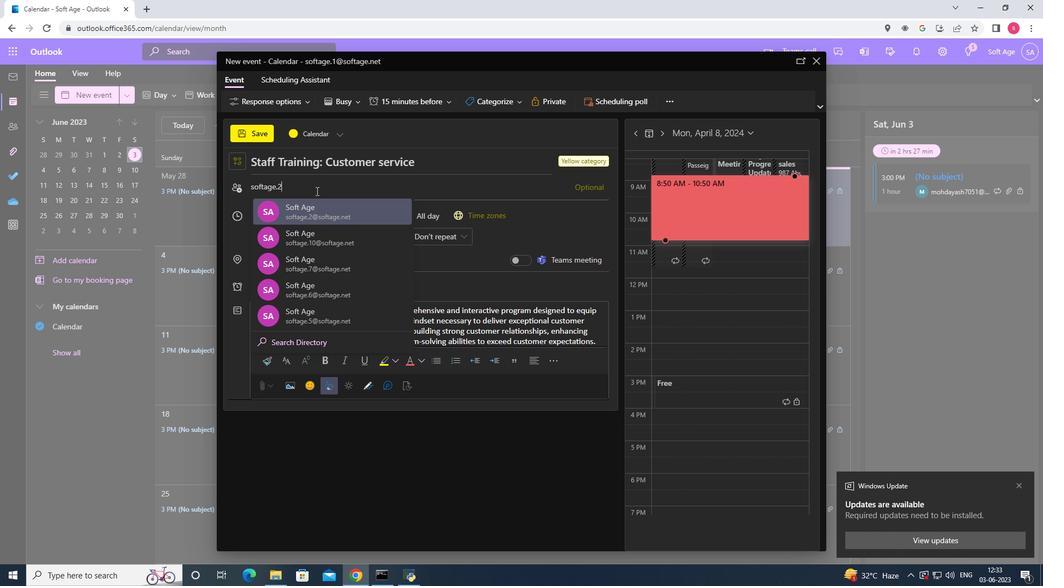 
Action: Mouse moved to (319, 204)
Screenshot: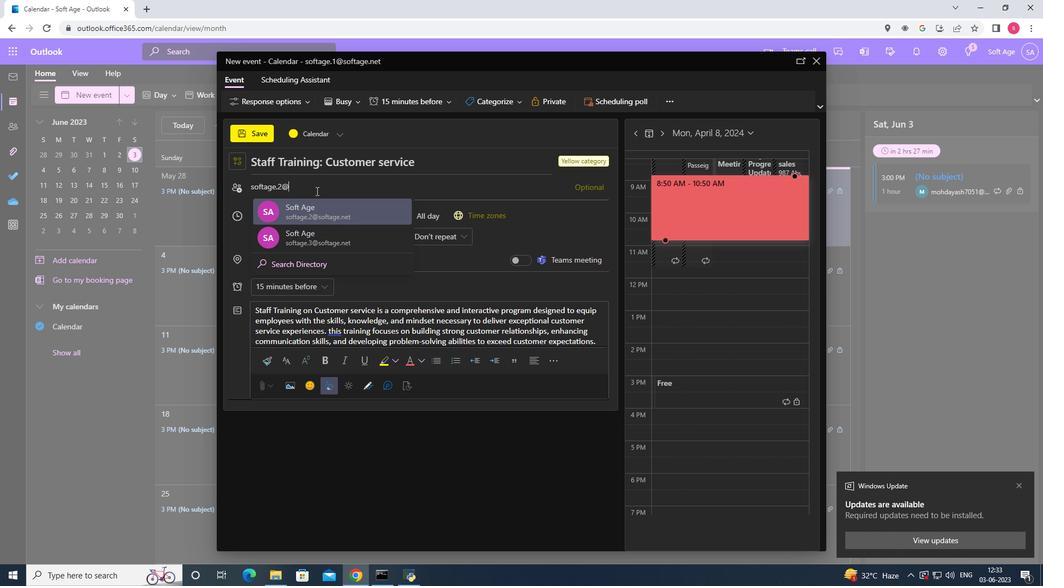 
Action: Mouse pressed left at (319, 204)
Screenshot: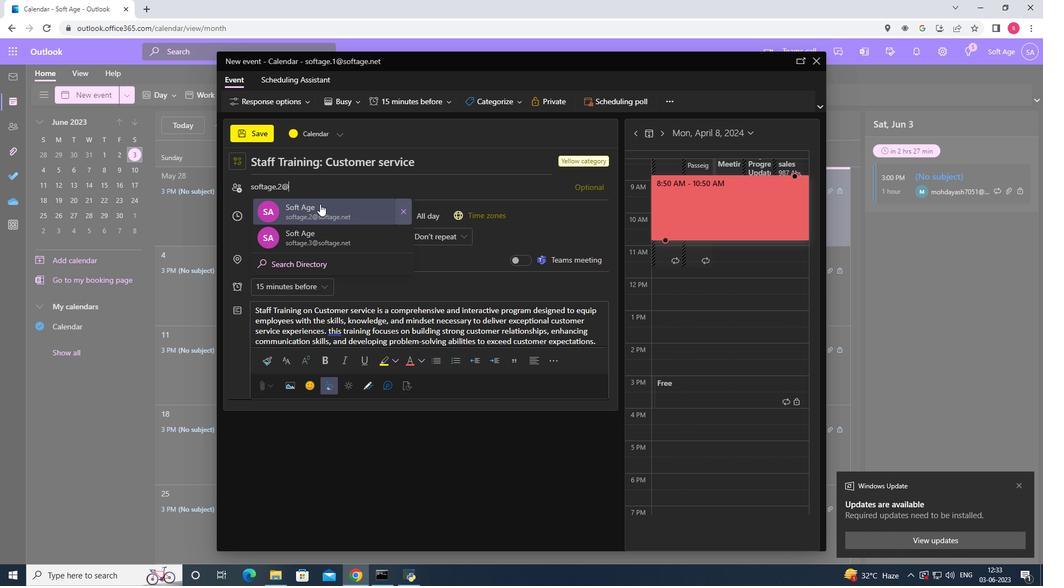 
Action: Key pressed softage.3<Key.shift>@
Screenshot: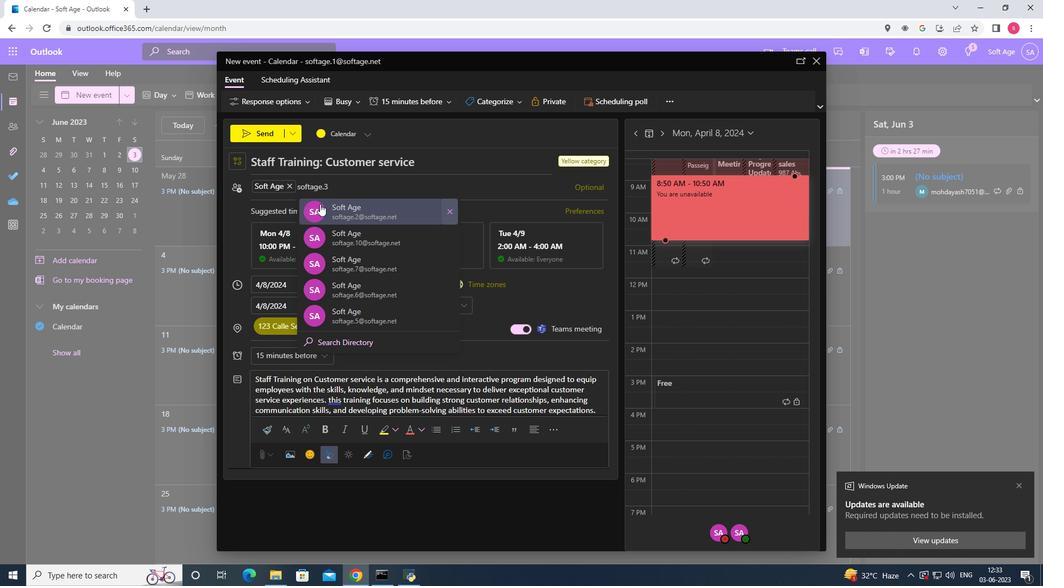 
Action: Mouse moved to (359, 212)
Screenshot: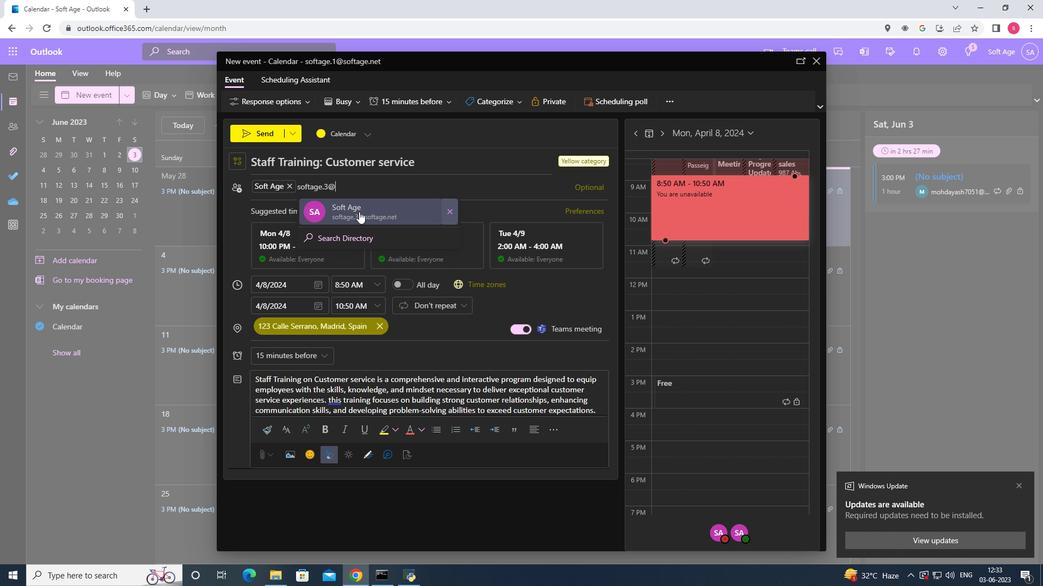 
Action: Mouse pressed left at (359, 212)
Screenshot: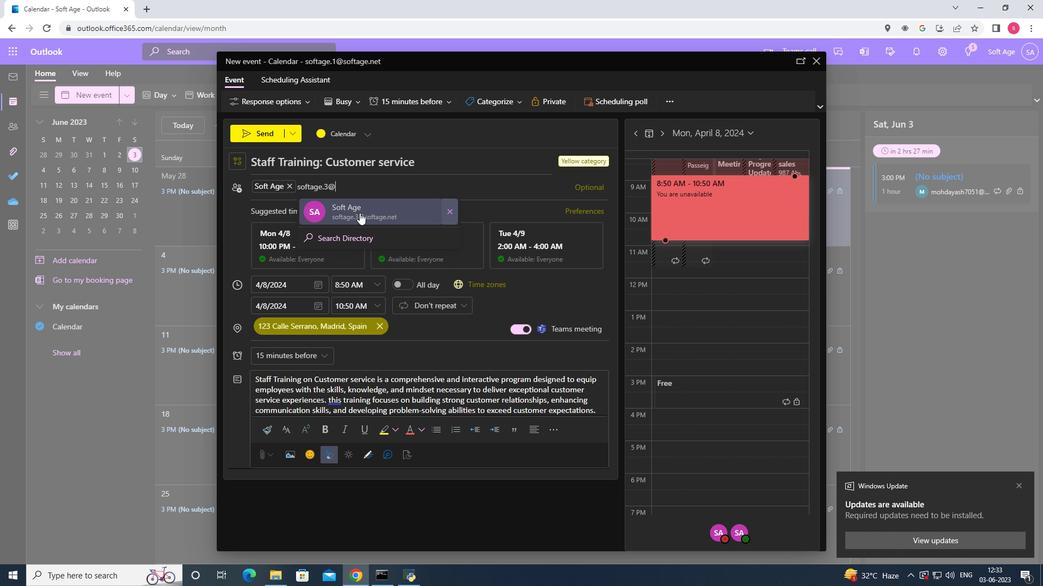 
Action: Mouse moved to (323, 354)
Screenshot: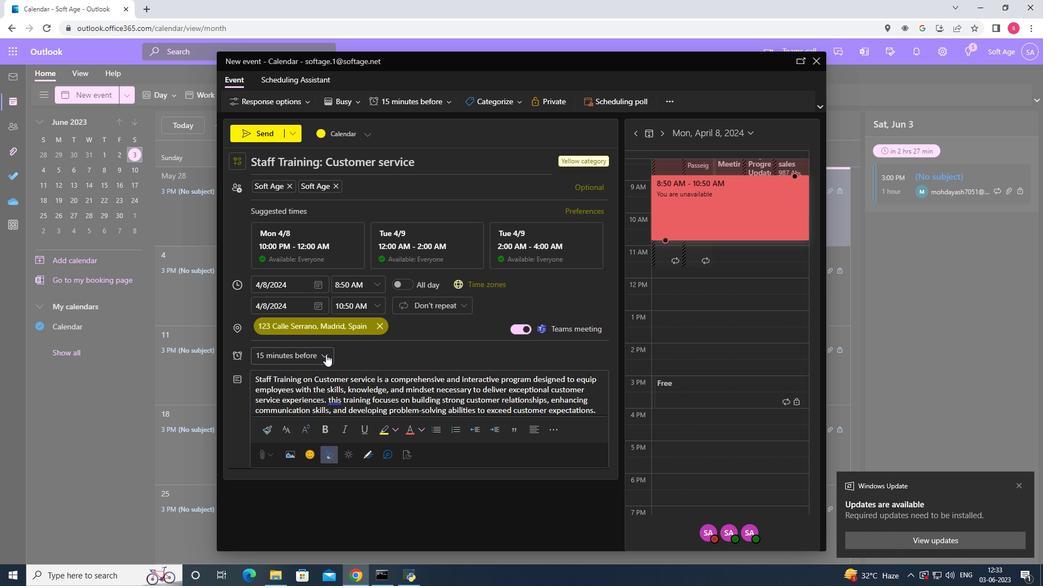 
Action: Mouse pressed left at (323, 354)
Screenshot: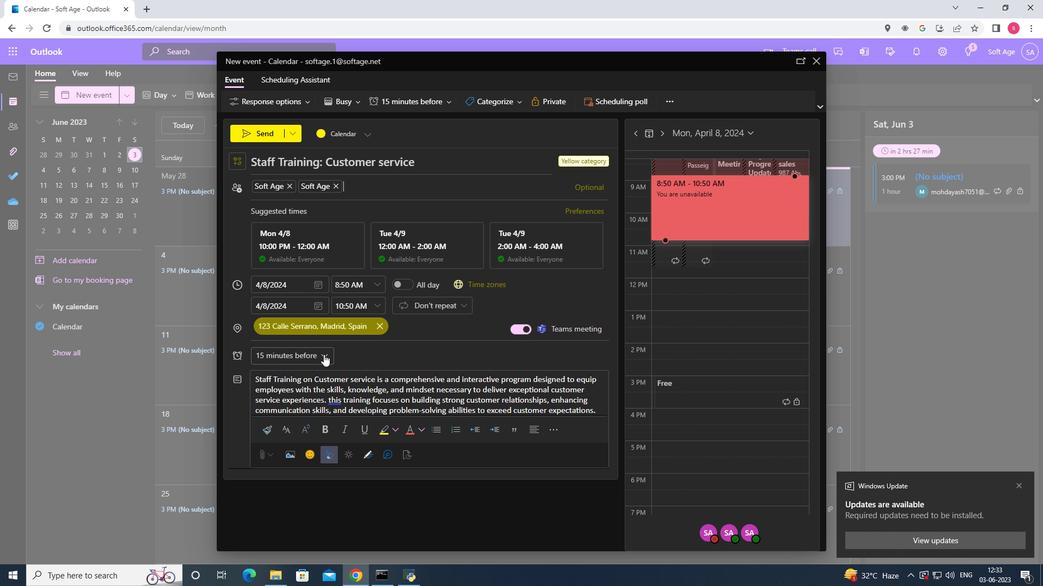 
Action: Mouse moved to (309, 204)
Screenshot: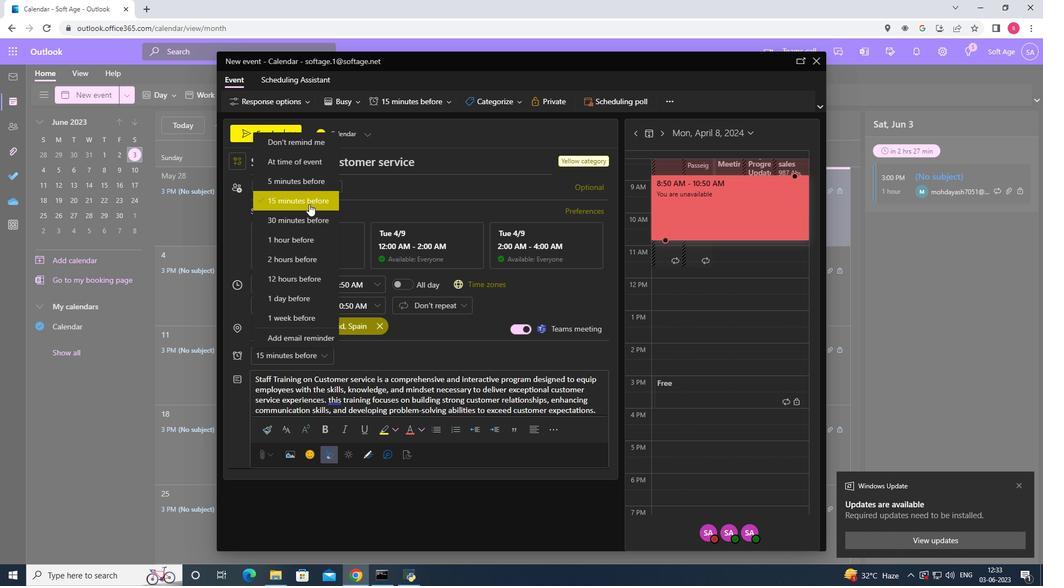 
Action: Mouse pressed left at (309, 204)
Screenshot: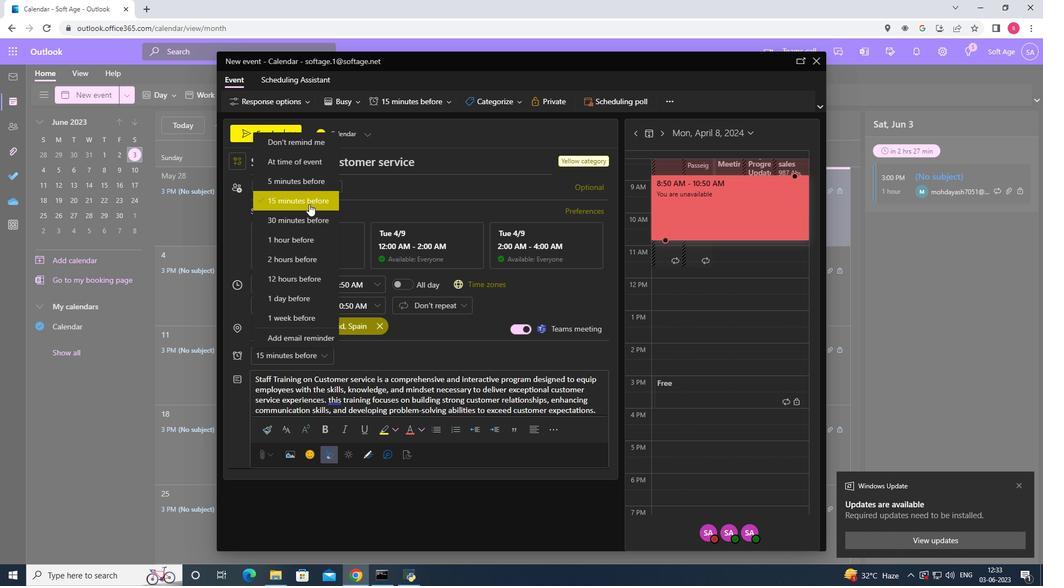 
Action: Mouse moved to (256, 131)
Screenshot: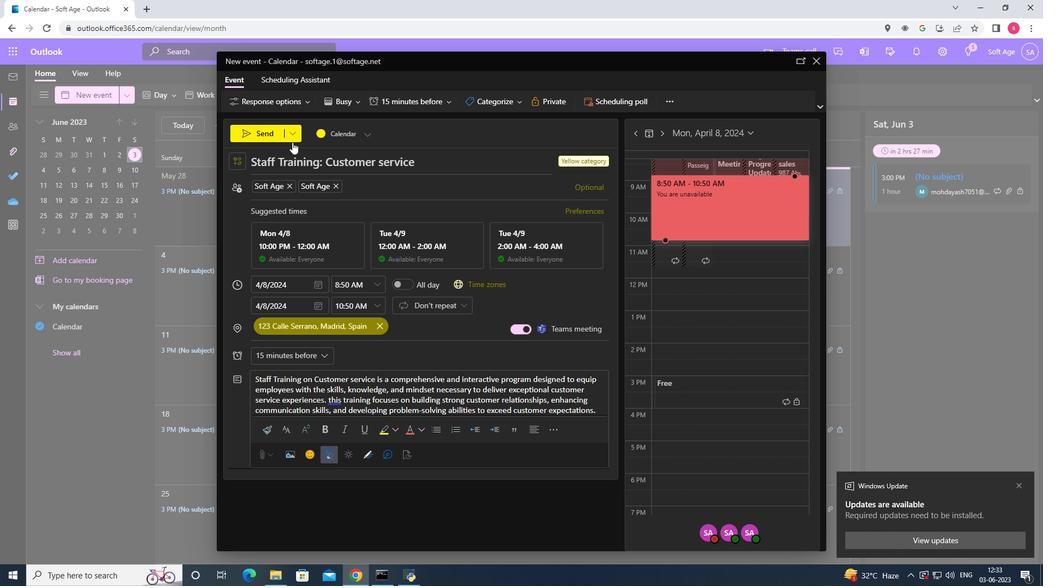 
Action: Mouse pressed left at (256, 131)
Screenshot: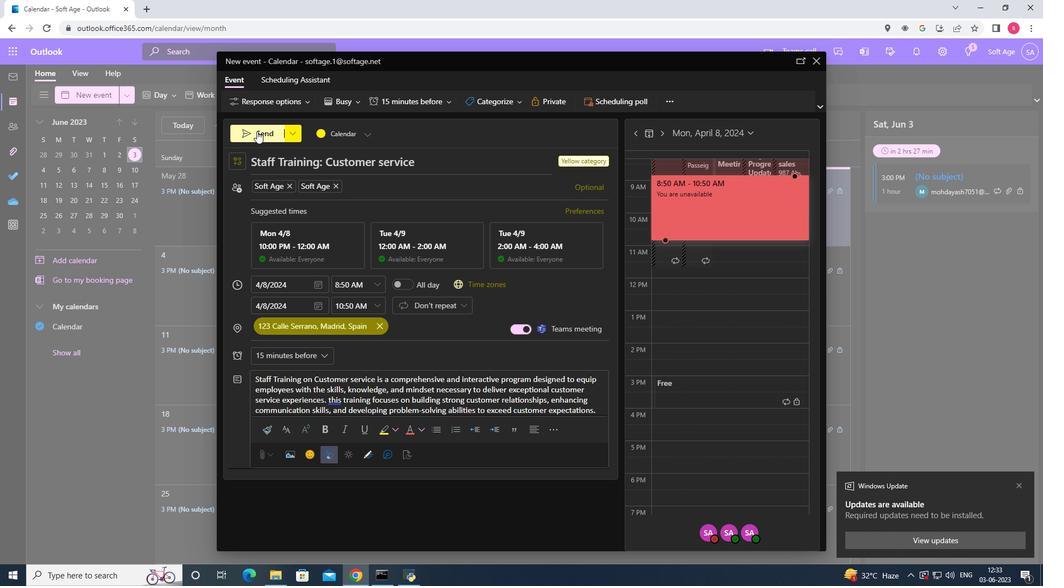
